 Task: Create a due date automation trigger when advanced on, 2 days after a card is due add basic without the yellow label at 11:00 AM.
Action: Mouse moved to (903, 262)
Screenshot: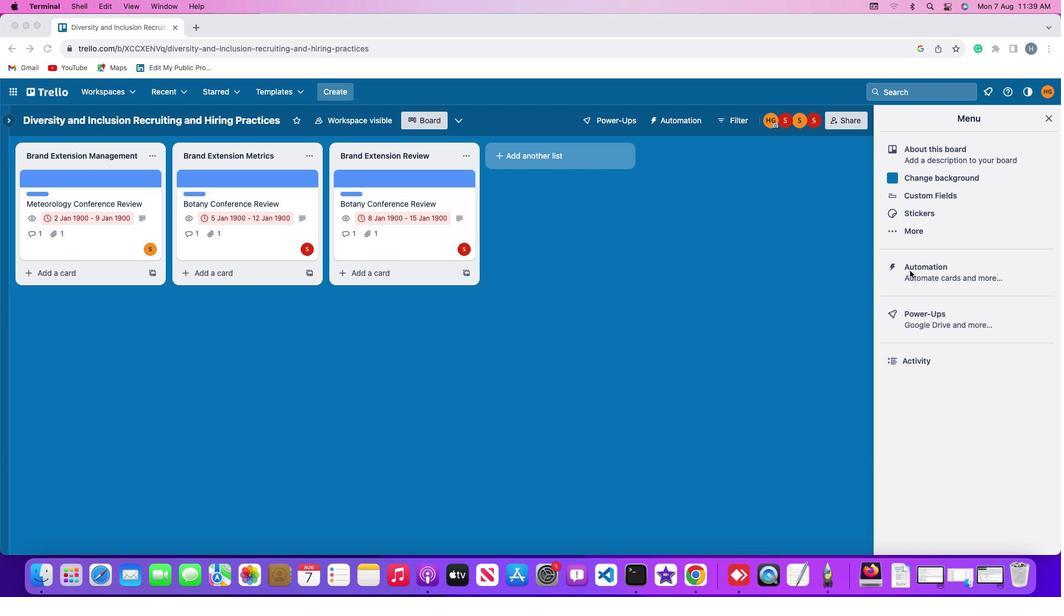 
Action: Mouse pressed left at (903, 262)
Screenshot: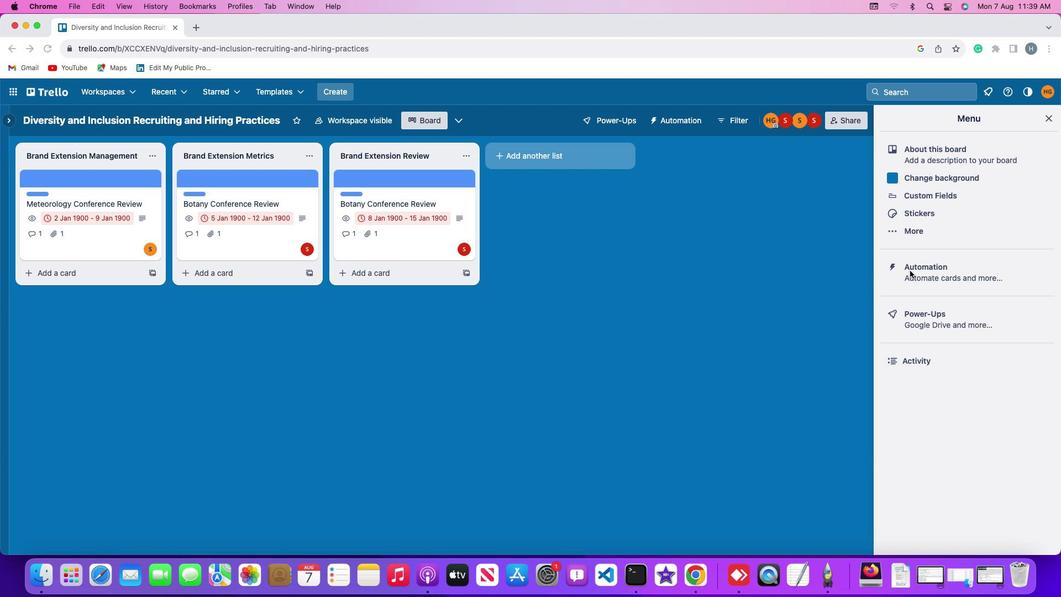 
Action: Mouse moved to (903, 262)
Screenshot: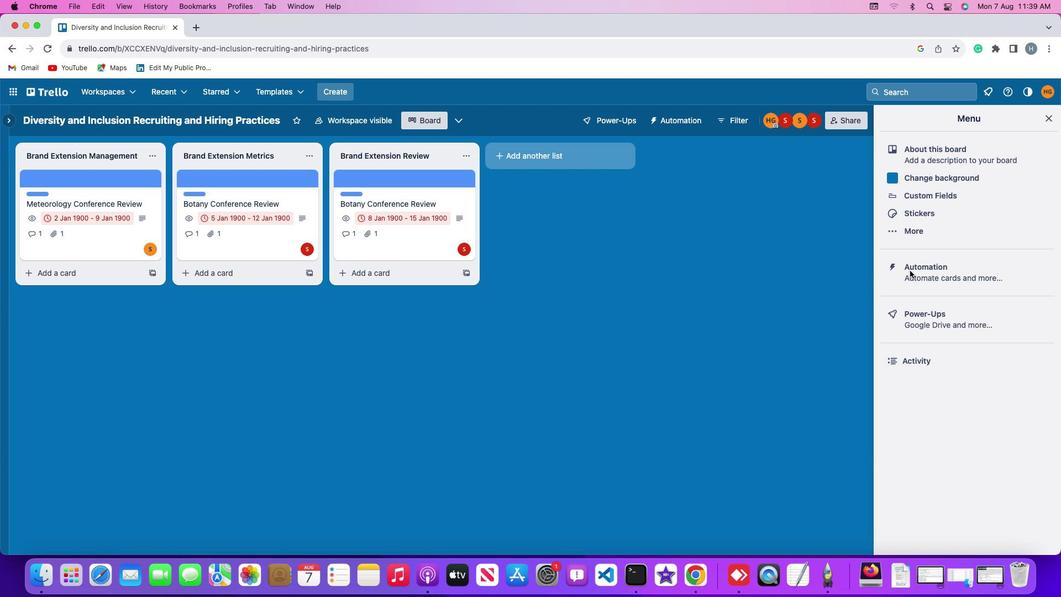 
Action: Mouse pressed left at (903, 262)
Screenshot: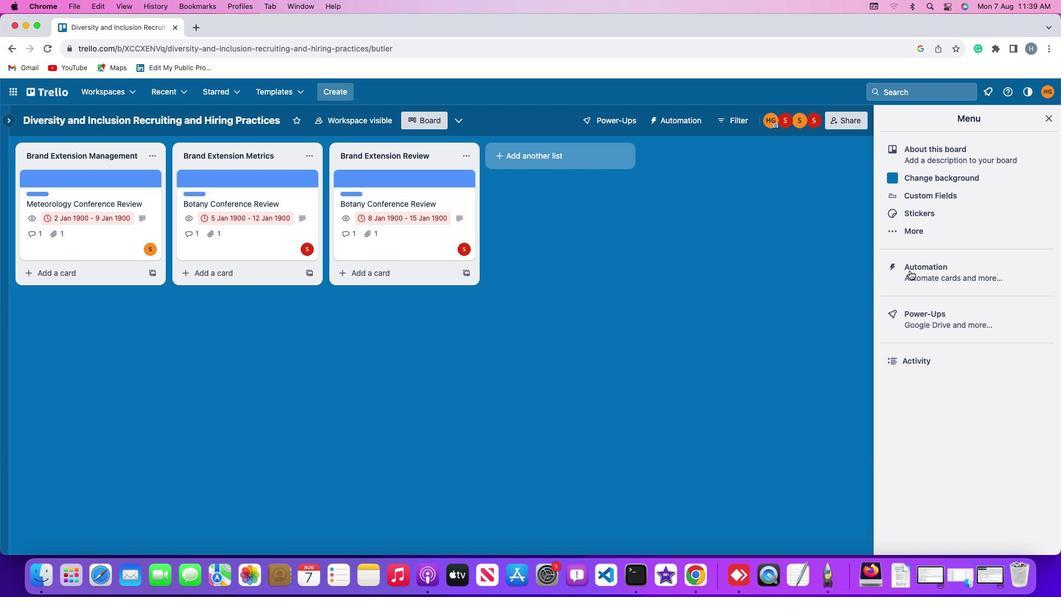 
Action: Mouse moved to (60, 253)
Screenshot: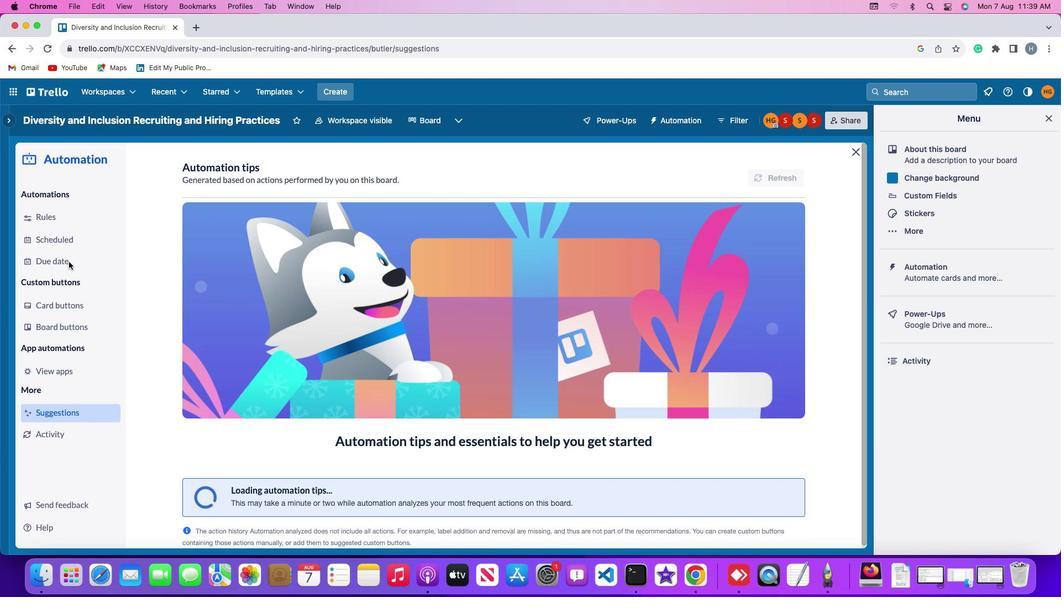 
Action: Mouse pressed left at (60, 253)
Screenshot: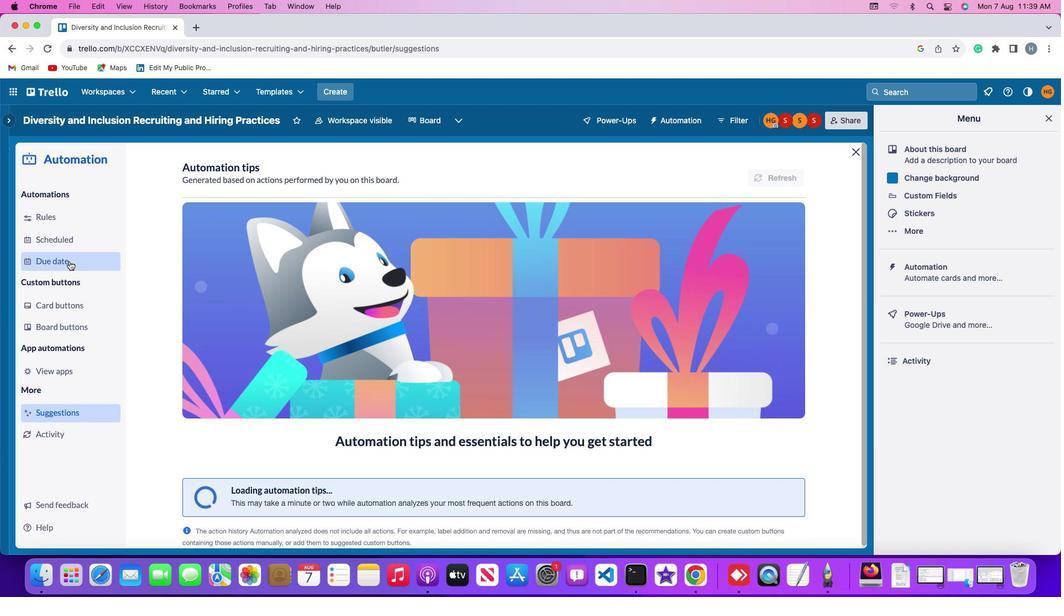
Action: Mouse moved to (732, 163)
Screenshot: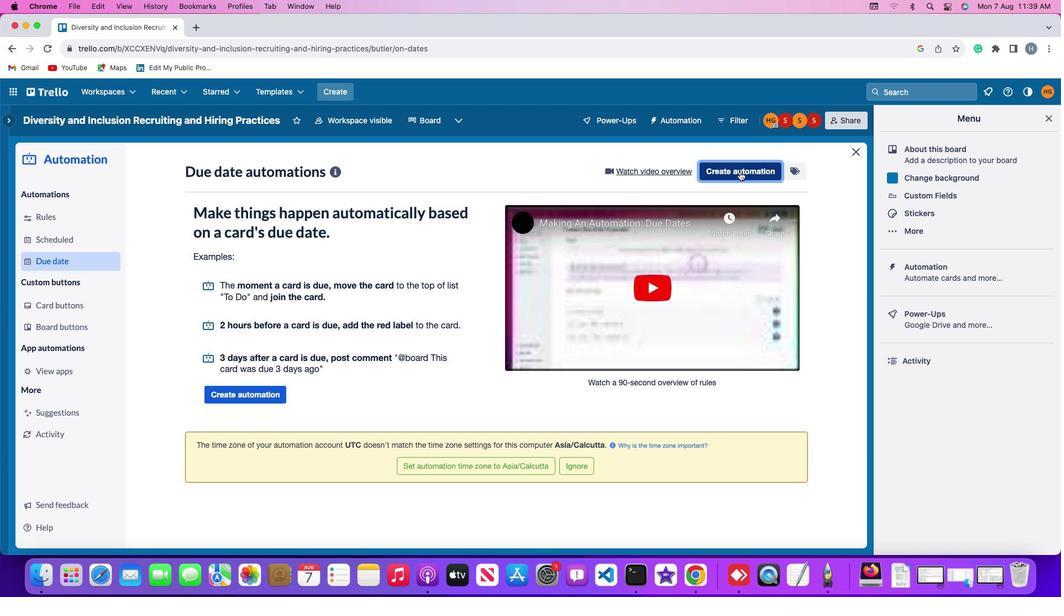 
Action: Mouse pressed left at (732, 163)
Screenshot: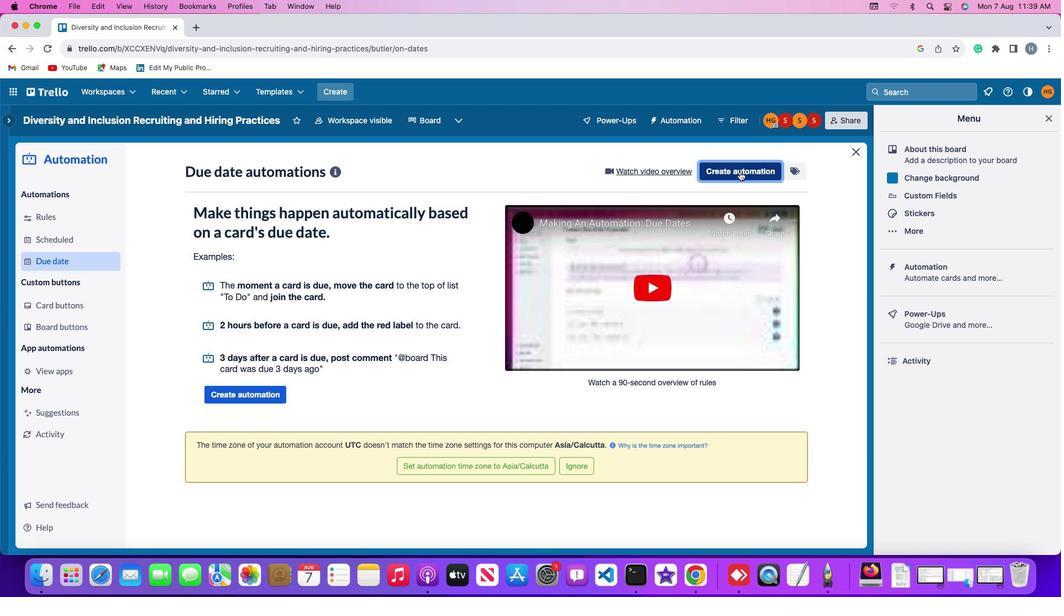 
Action: Mouse moved to (485, 268)
Screenshot: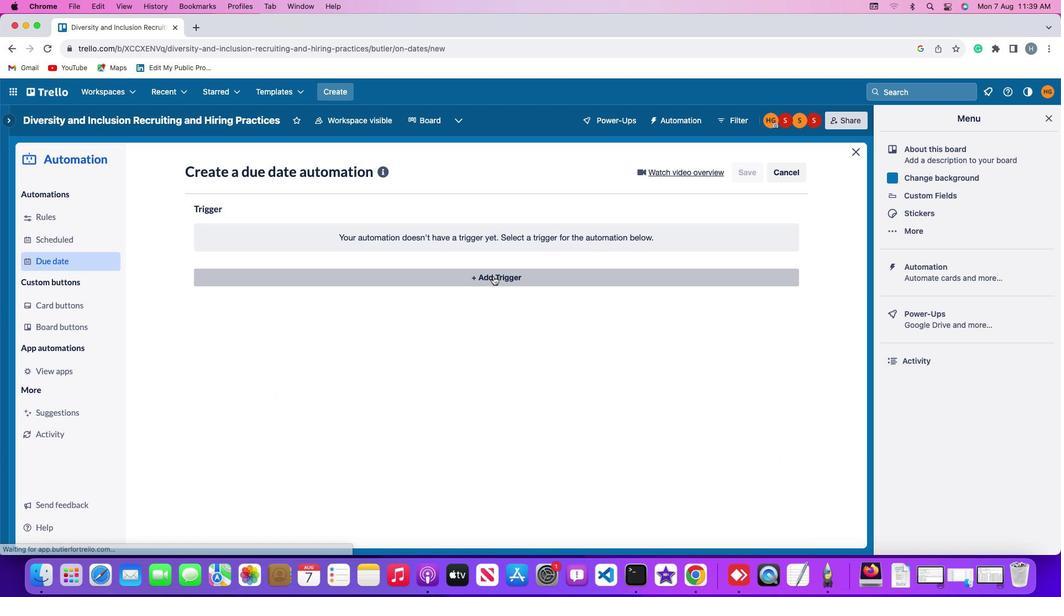 
Action: Mouse pressed left at (485, 268)
Screenshot: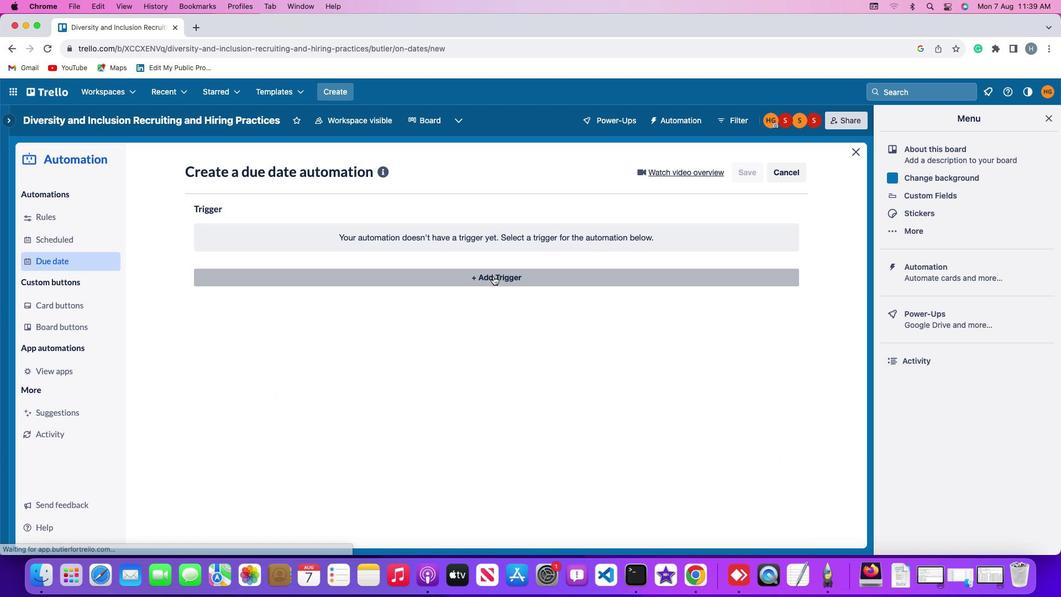 
Action: Mouse moved to (210, 436)
Screenshot: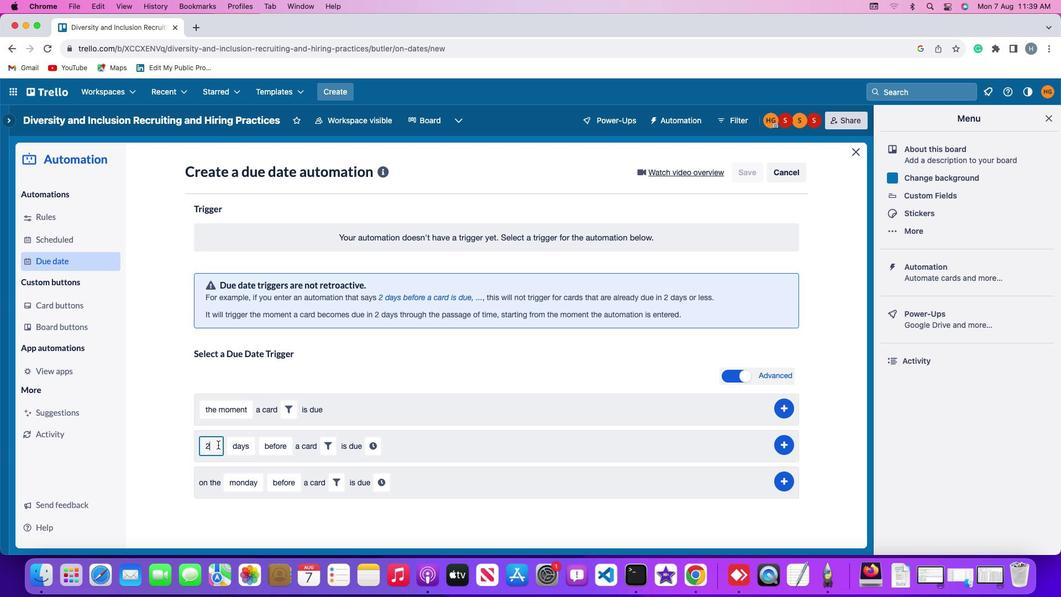 
Action: Mouse pressed left at (210, 436)
Screenshot: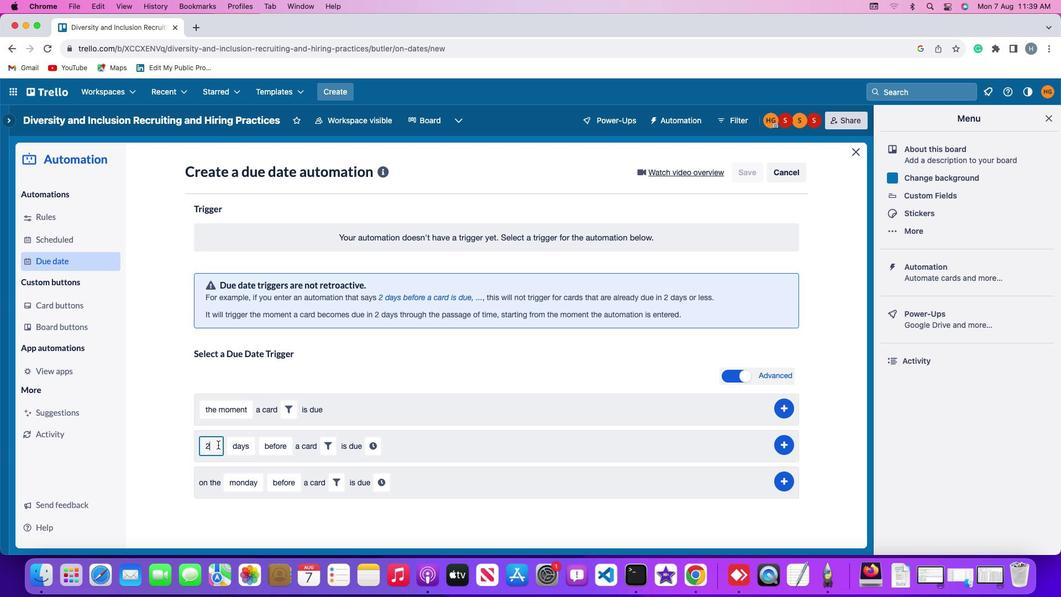 
Action: Key pressed Key.backspace'2'
Screenshot: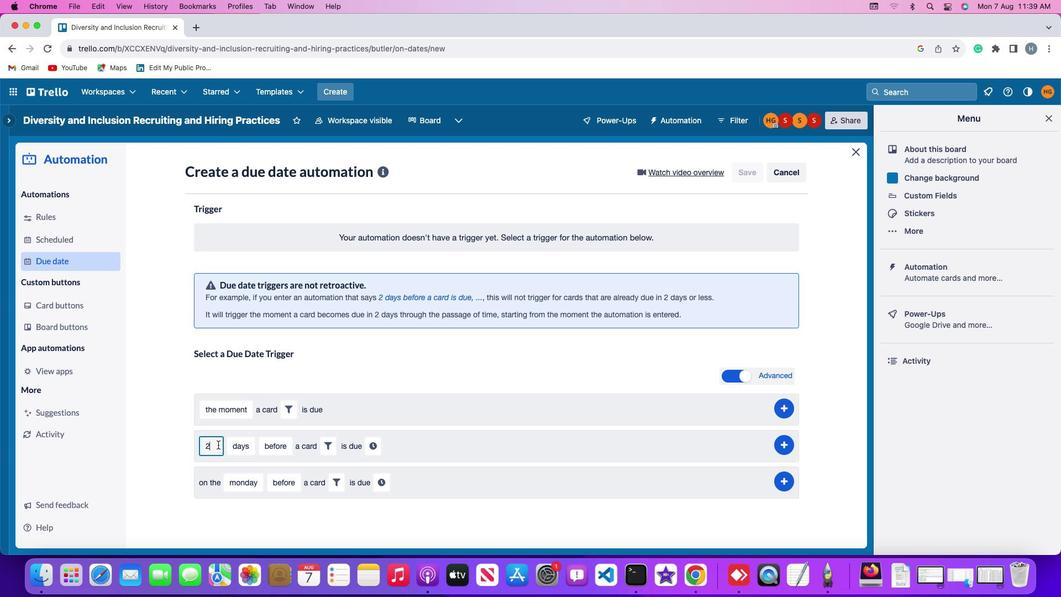 
Action: Mouse moved to (231, 436)
Screenshot: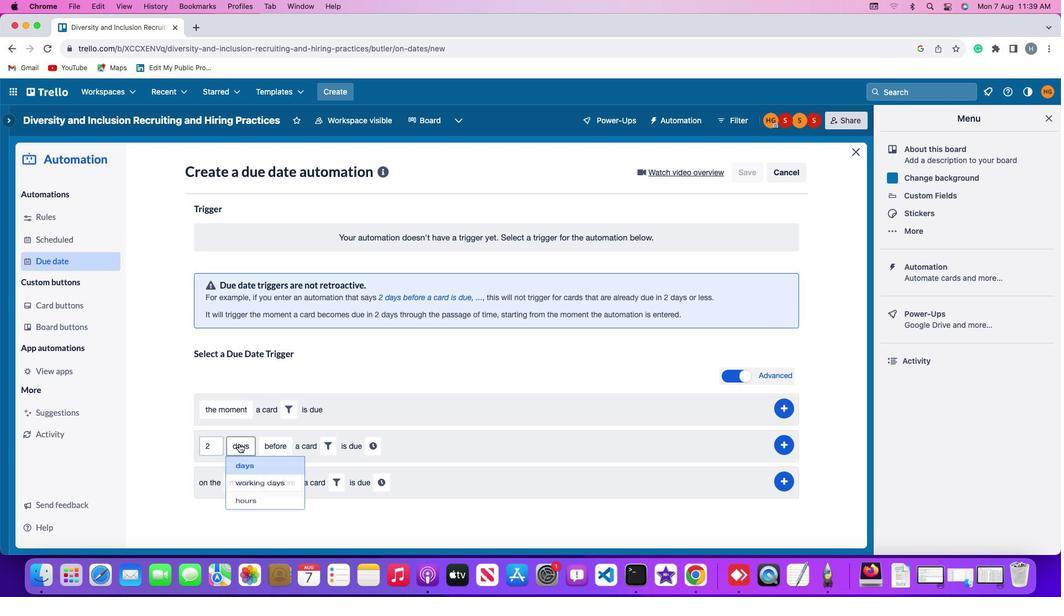 
Action: Mouse pressed left at (231, 436)
Screenshot: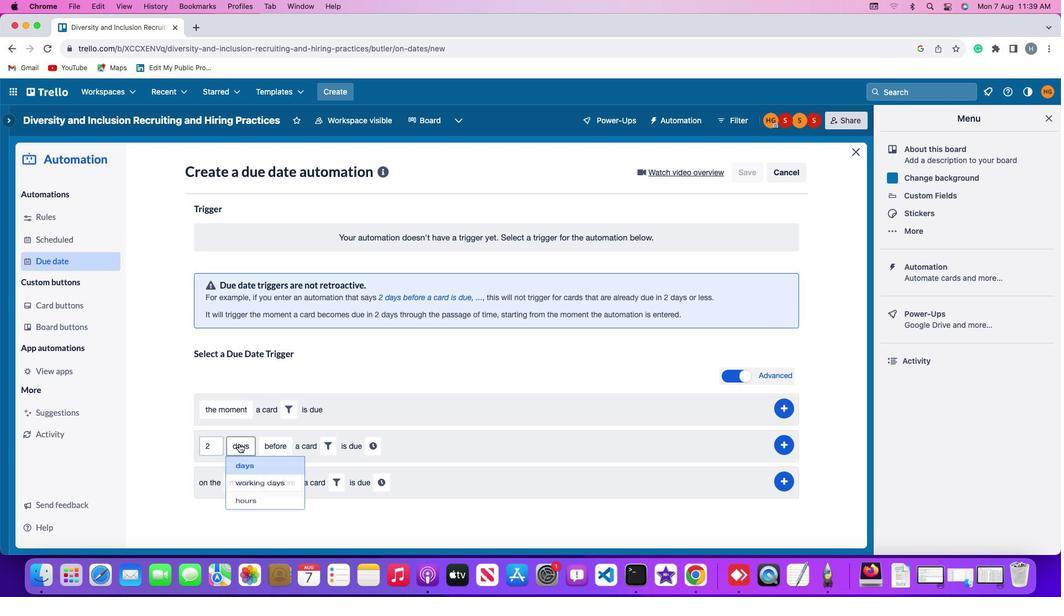 
Action: Mouse moved to (242, 457)
Screenshot: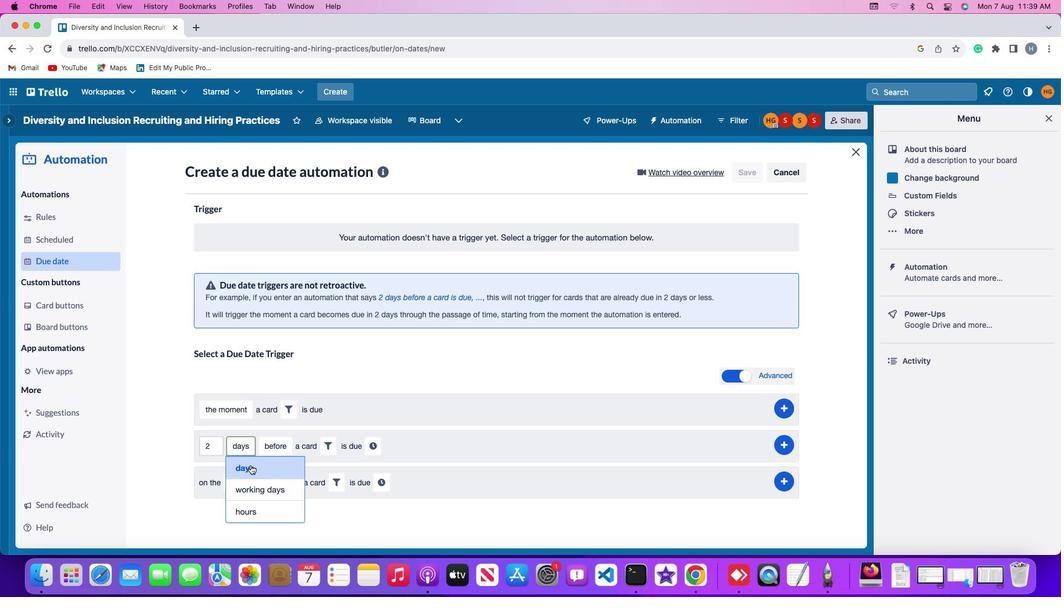
Action: Mouse pressed left at (242, 457)
Screenshot: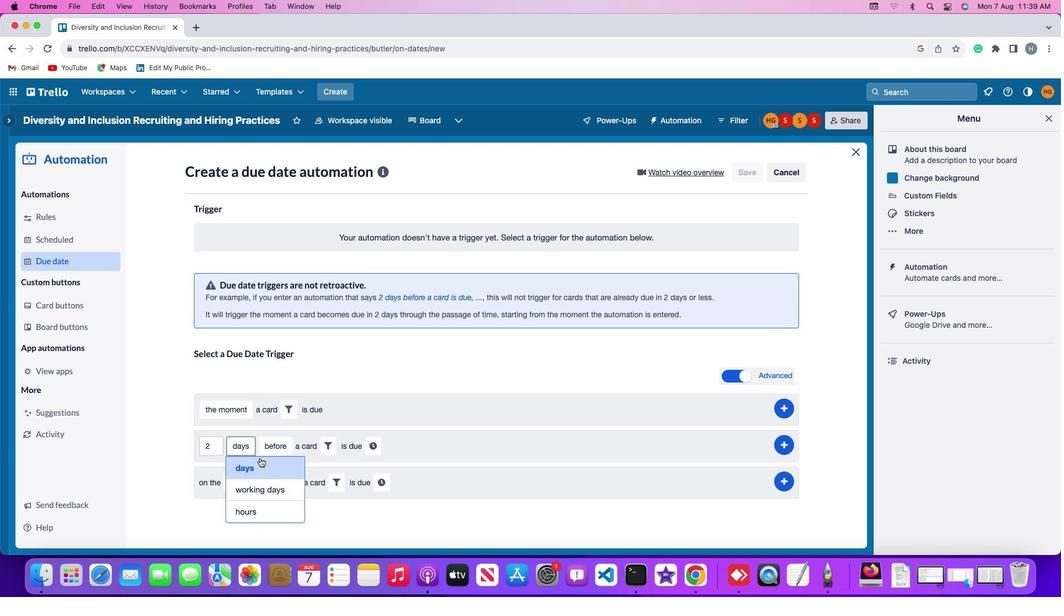 
Action: Mouse moved to (262, 443)
Screenshot: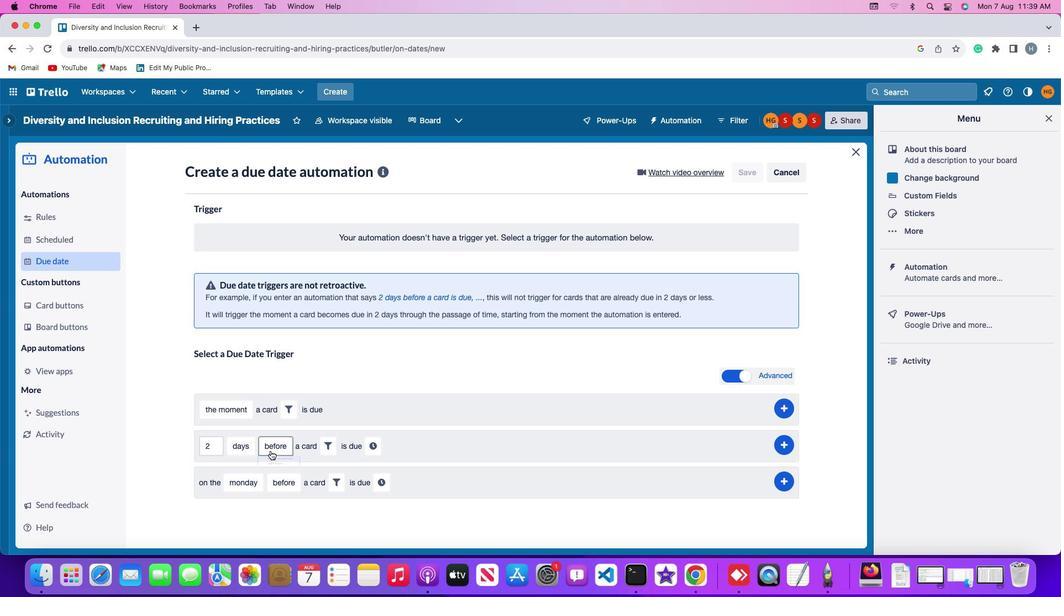 
Action: Mouse pressed left at (262, 443)
Screenshot: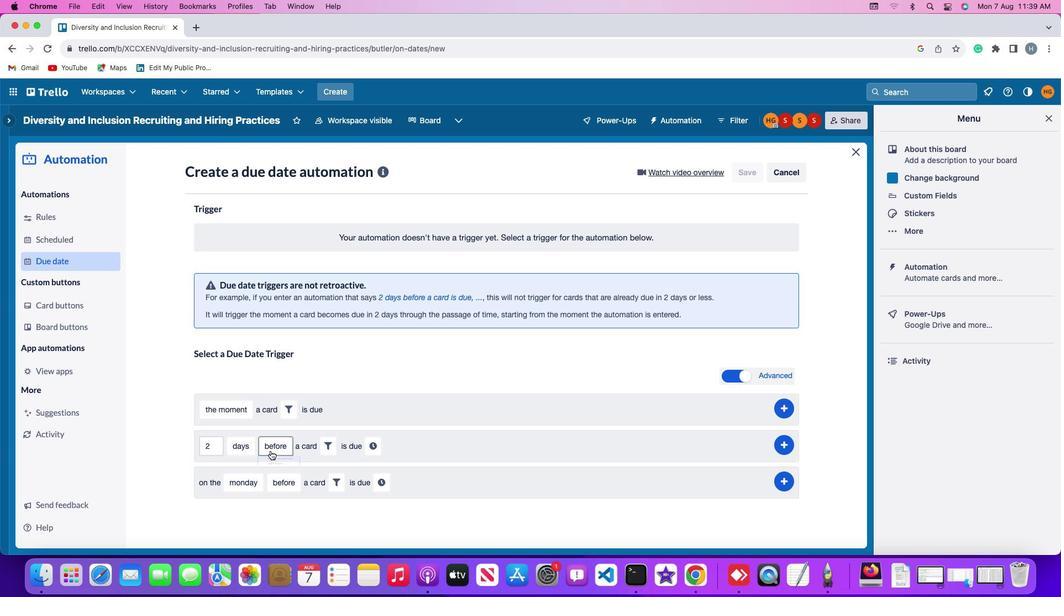 
Action: Mouse moved to (274, 482)
Screenshot: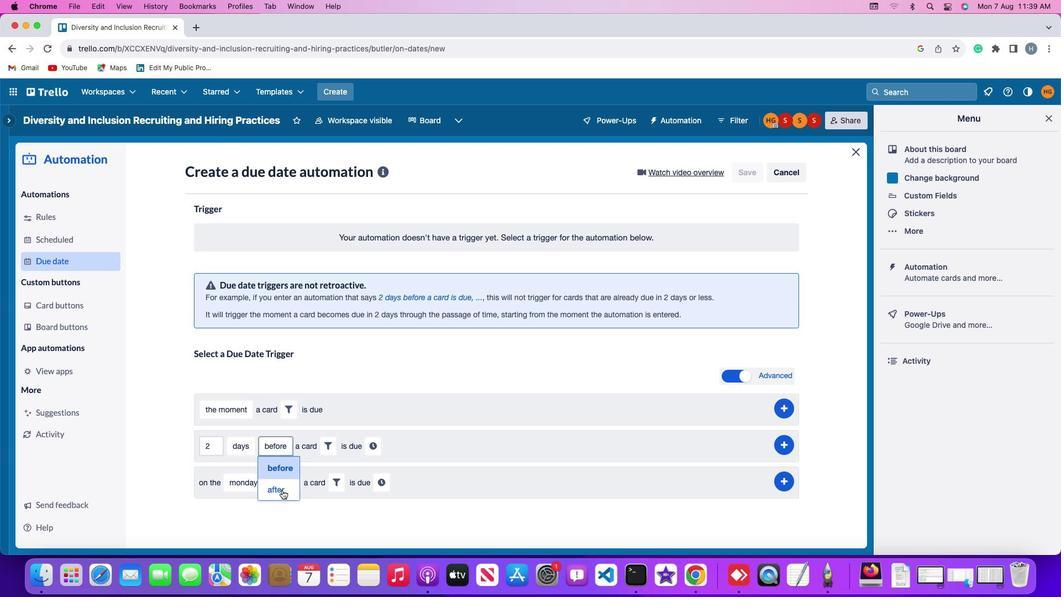 
Action: Mouse pressed left at (274, 482)
Screenshot: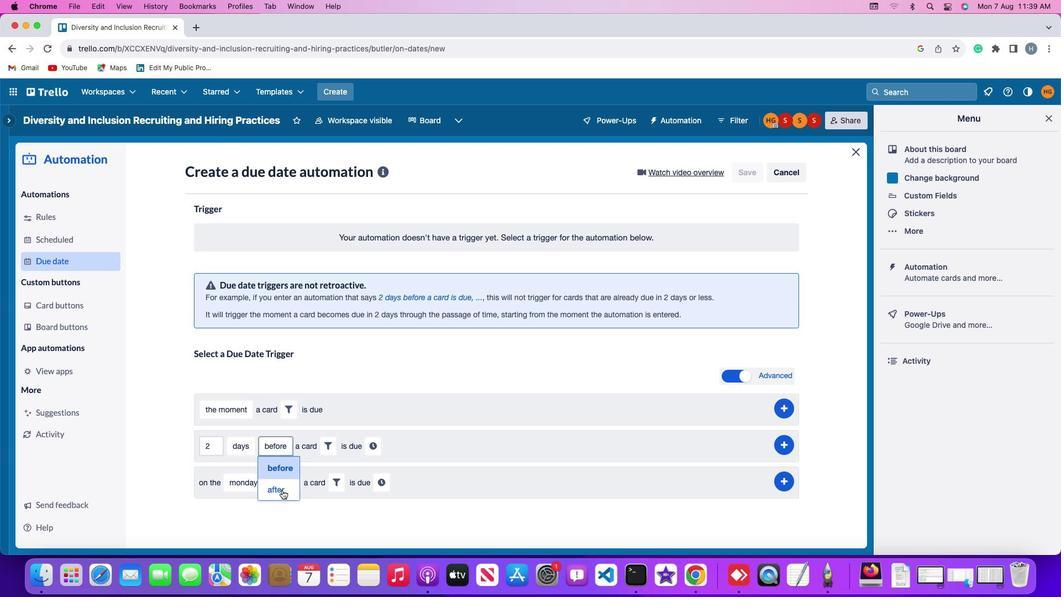 
Action: Mouse moved to (312, 442)
Screenshot: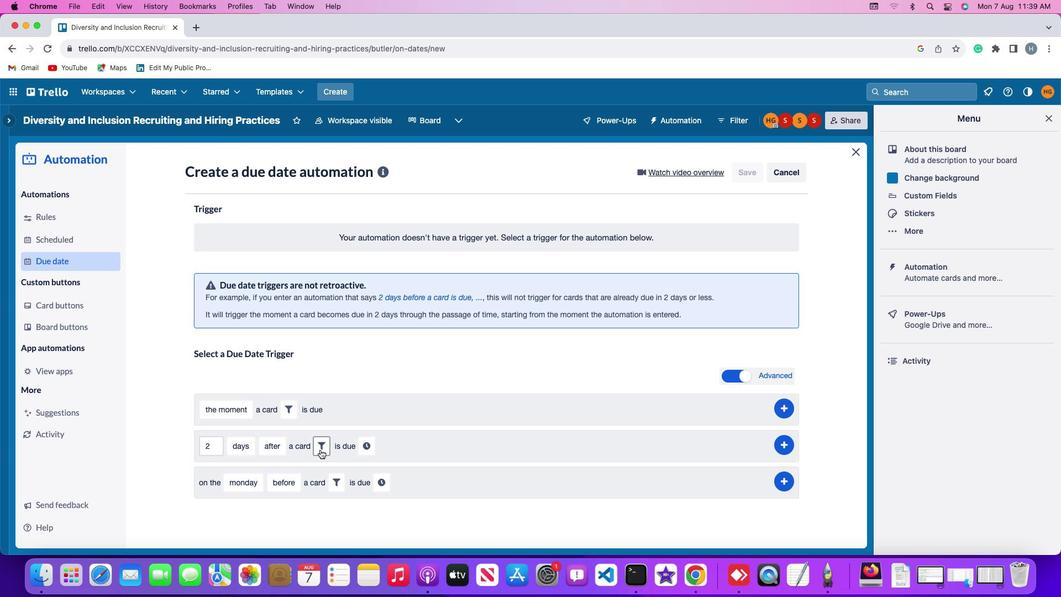 
Action: Mouse pressed left at (312, 442)
Screenshot: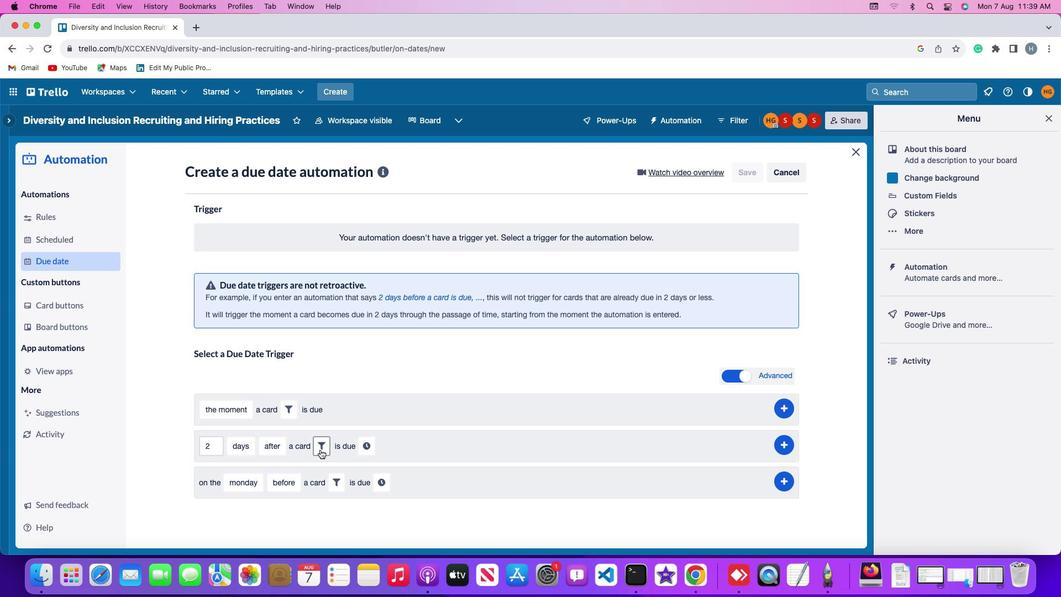 
Action: Mouse moved to (341, 474)
Screenshot: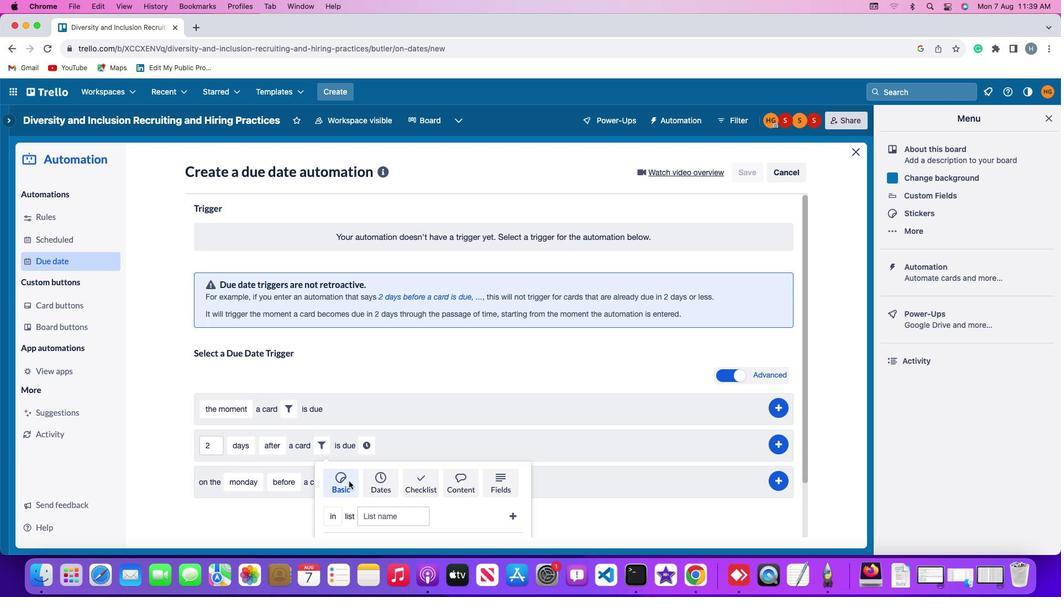 
Action: Mouse scrolled (341, 474) with delta (-7, -7)
Screenshot: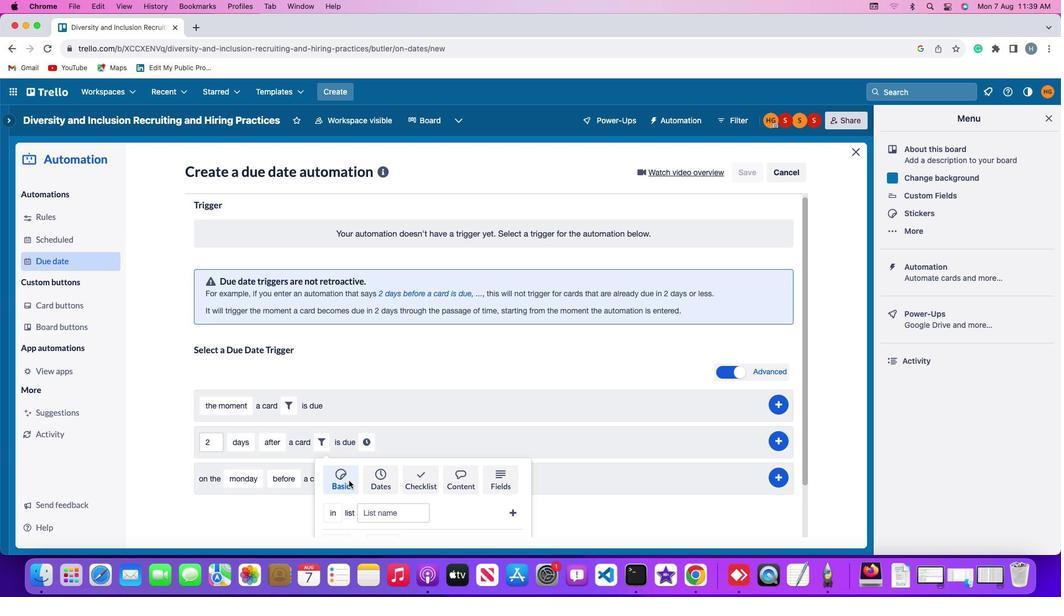 
Action: Mouse moved to (341, 474)
Screenshot: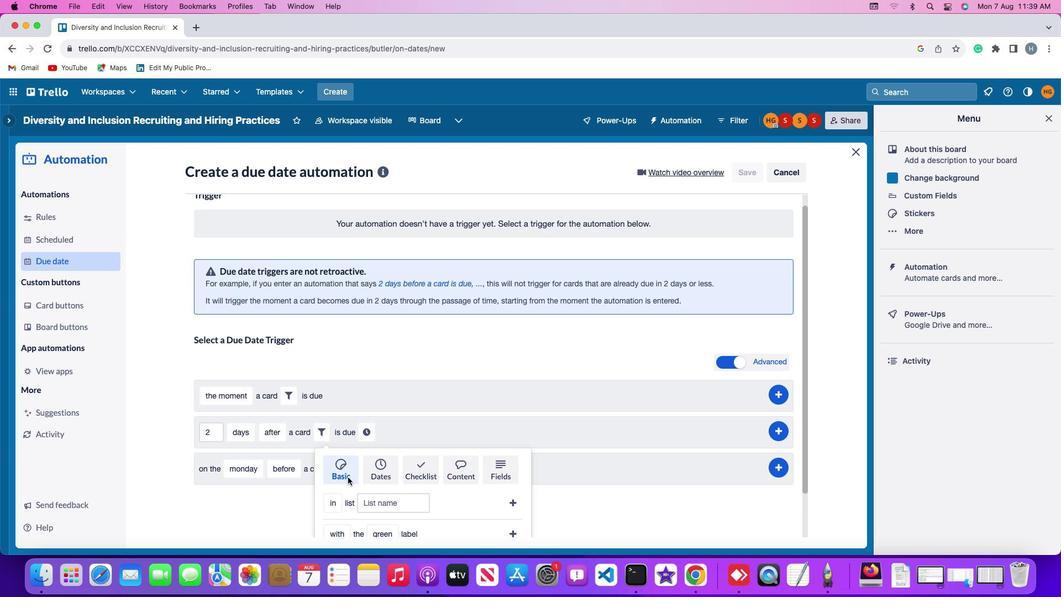 
Action: Mouse scrolled (341, 474) with delta (-7, -7)
Screenshot: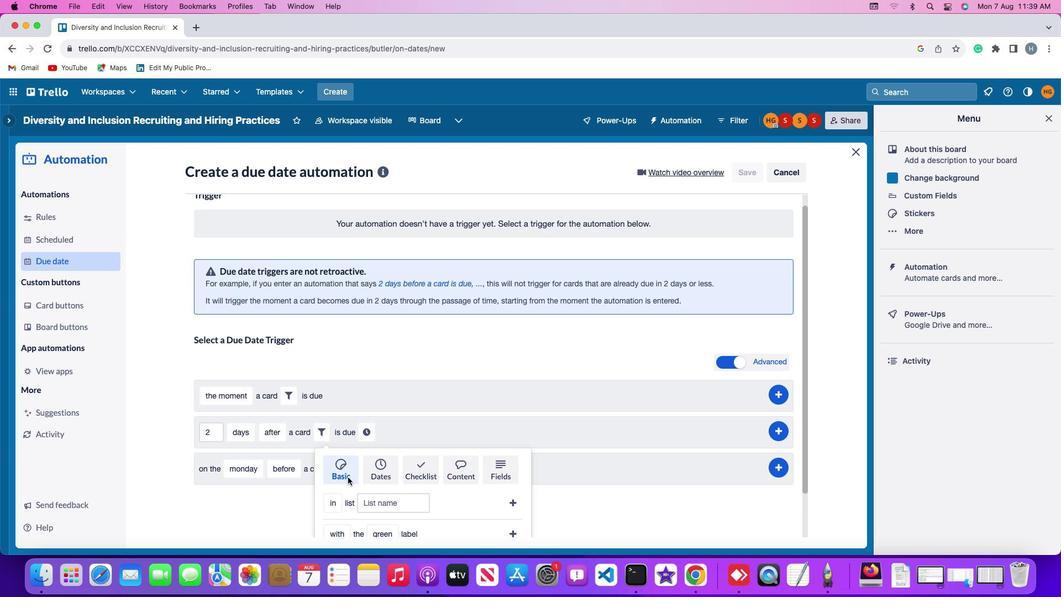 
Action: Mouse moved to (341, 473)
Screenshot: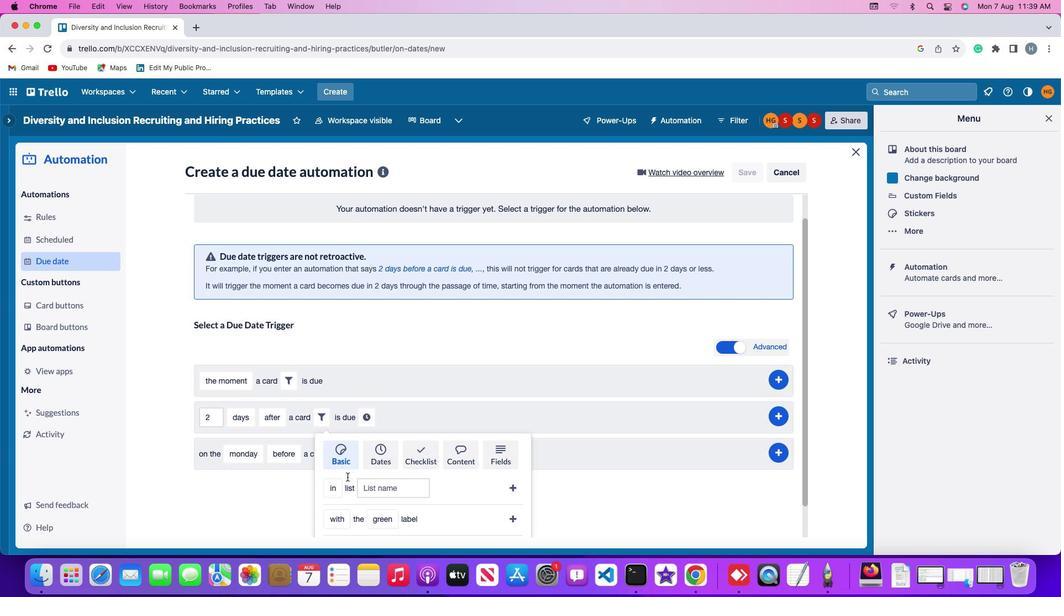 
Action: Mouse scrolled (341, 473) with delta (-7, -8)
Screenshot: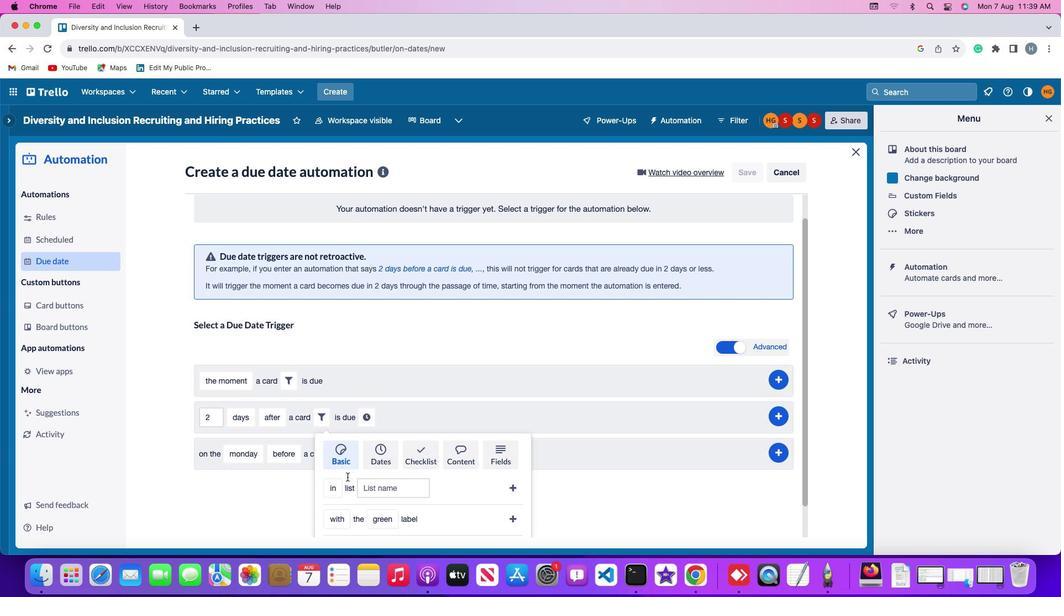 
Action: Mouse moved to (341, 473)
Screenshot: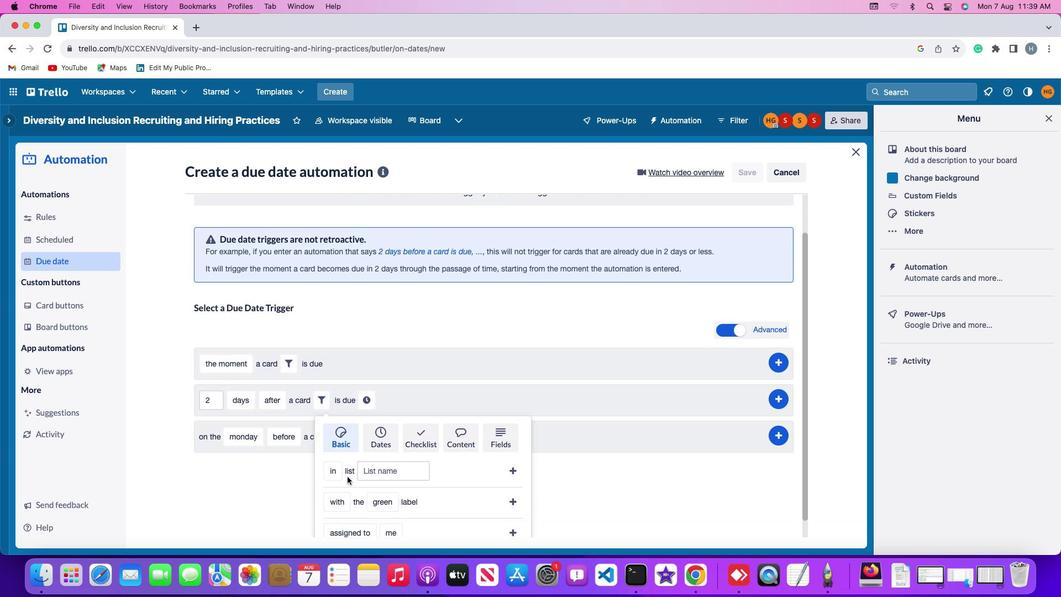 
Action: Mouse scrolled (341, 473) with delta (-7, -9)
Screenshot: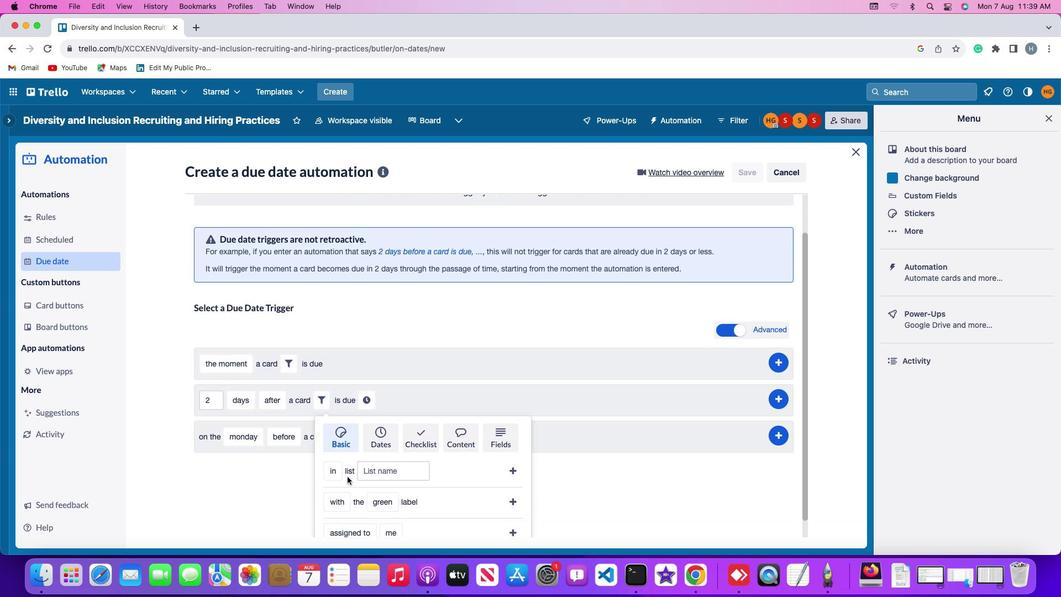 
Action: Mouse moved to (331, 472)
Screenshot: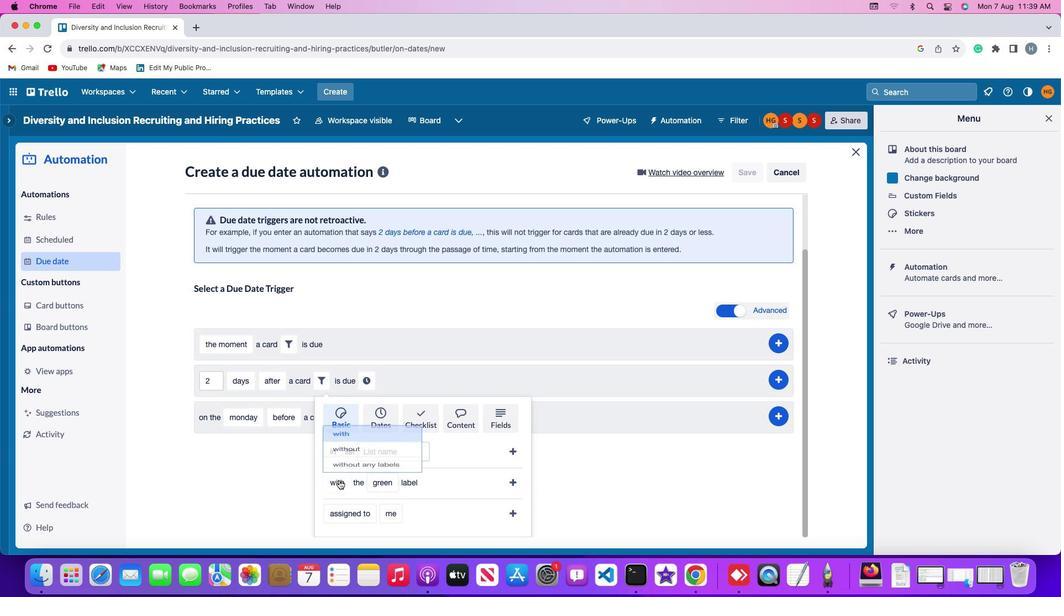 
Action: Mouse pressed left at (331, 472)
Screenshot: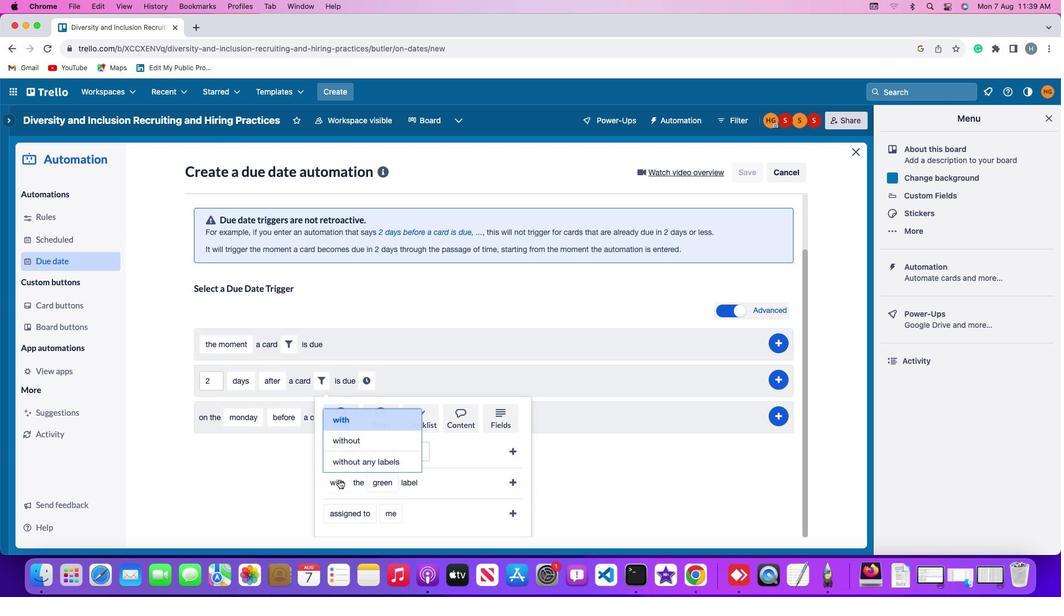 
Action: Mouse moved to (340, 433)
Screenshot: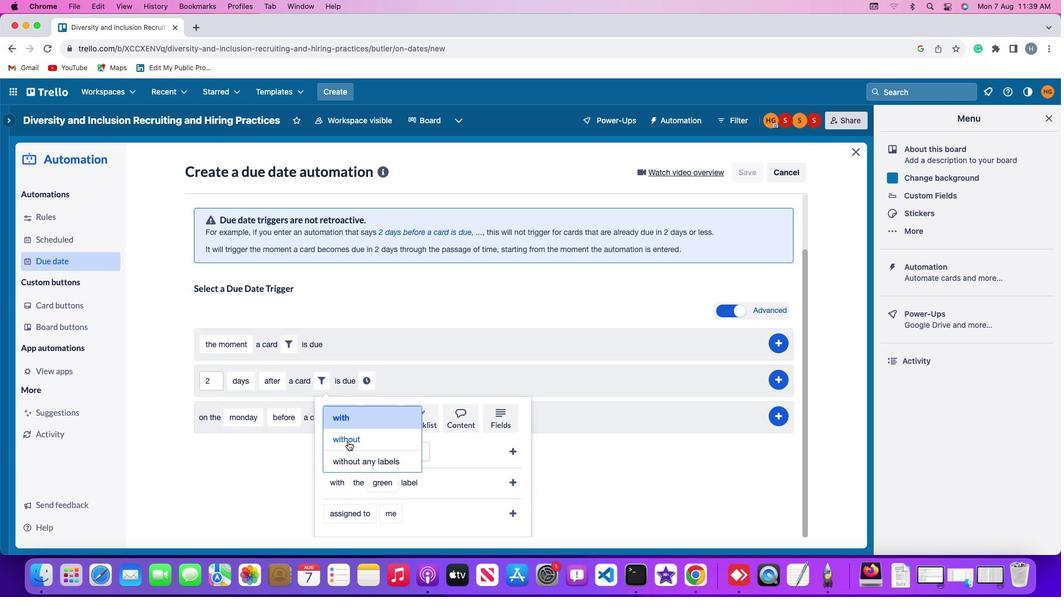 
Action: Mouse pressed left at (340, 433)
Screenshot: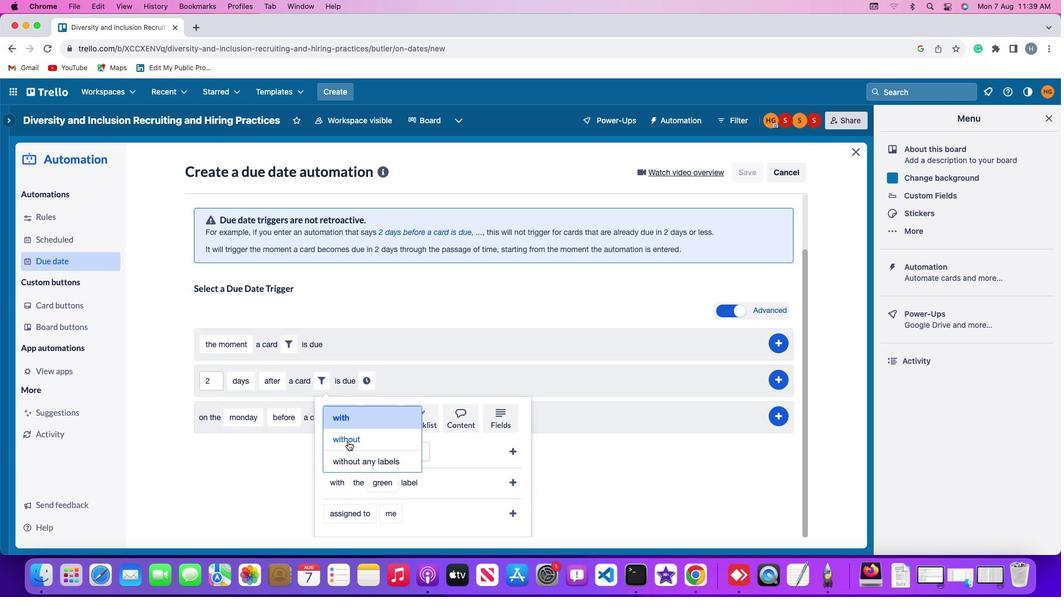 
Action: Mouse moved to (383, 478)
Screenshot: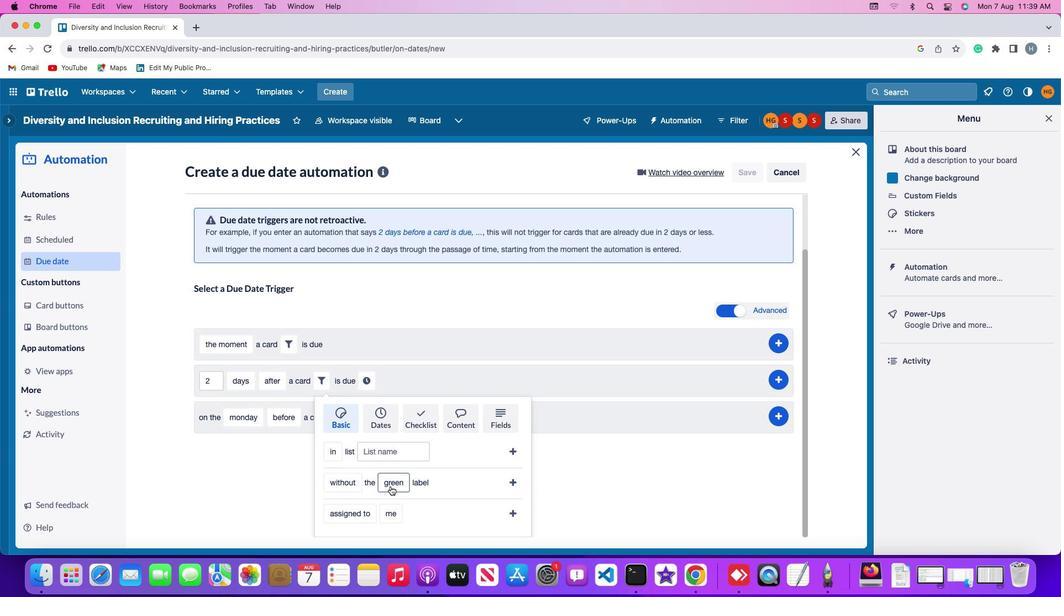 
Action: Mouse pressed left at (383, 478)
Screenshot: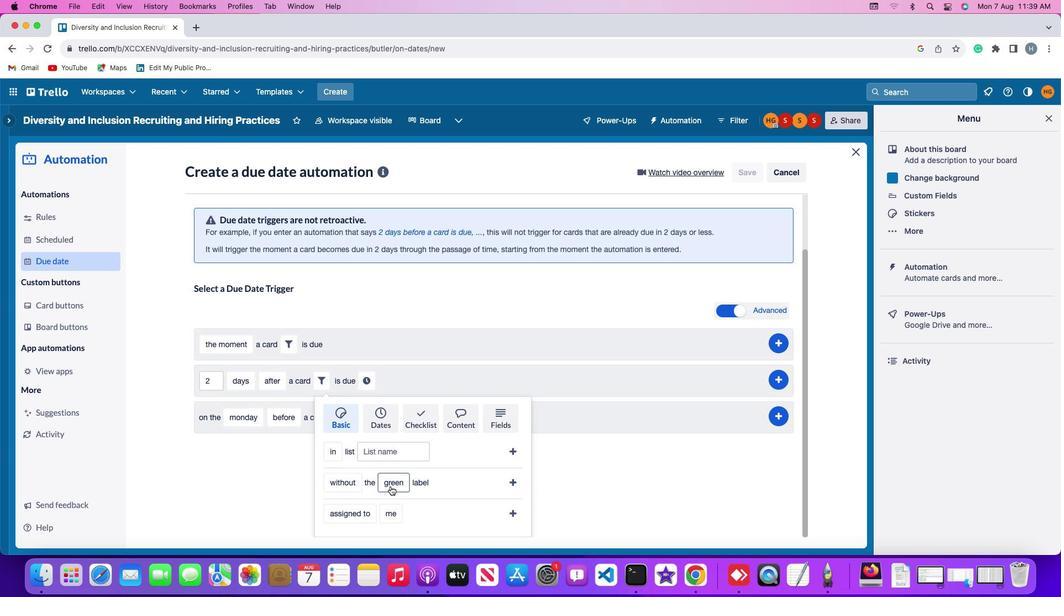 
Action: Mouse moved to (389, 362)
Screenshot: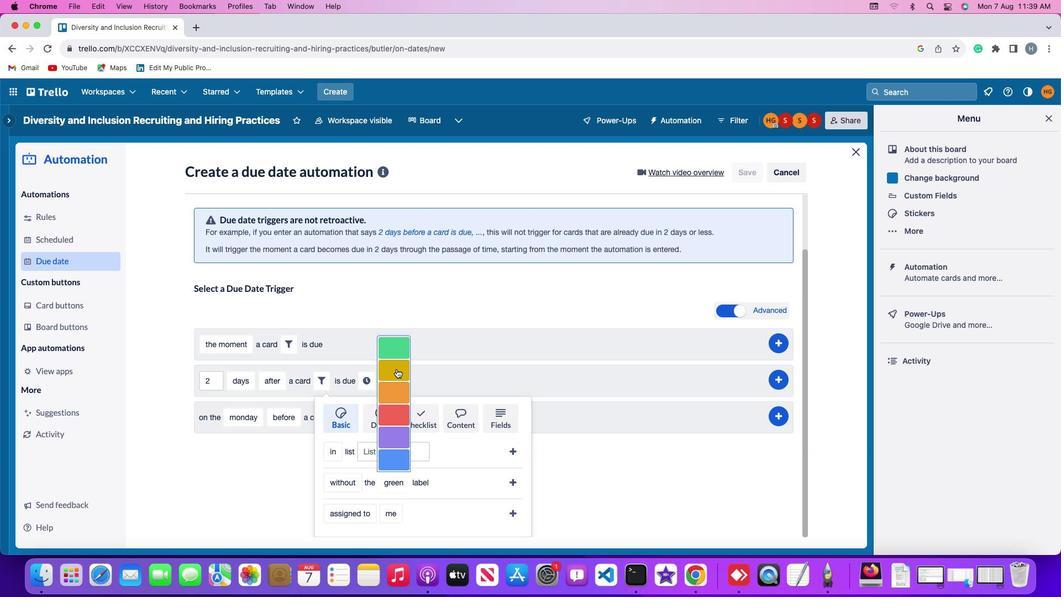 
Action: Mouse pressed left at (389, 362)
Screenshot: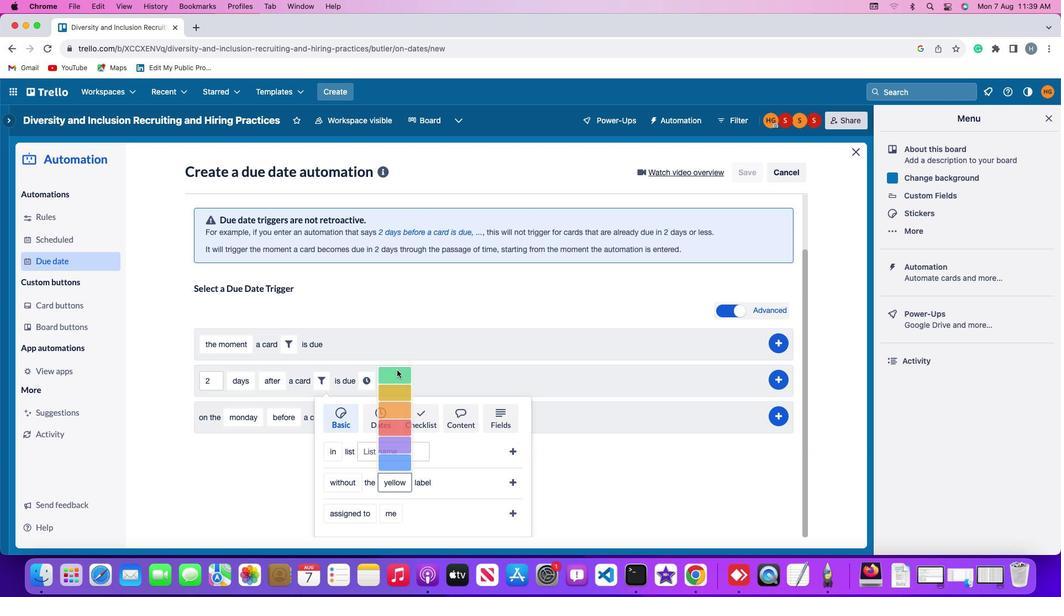 
Action: Mouse moved to (502, 473)
Screenshot: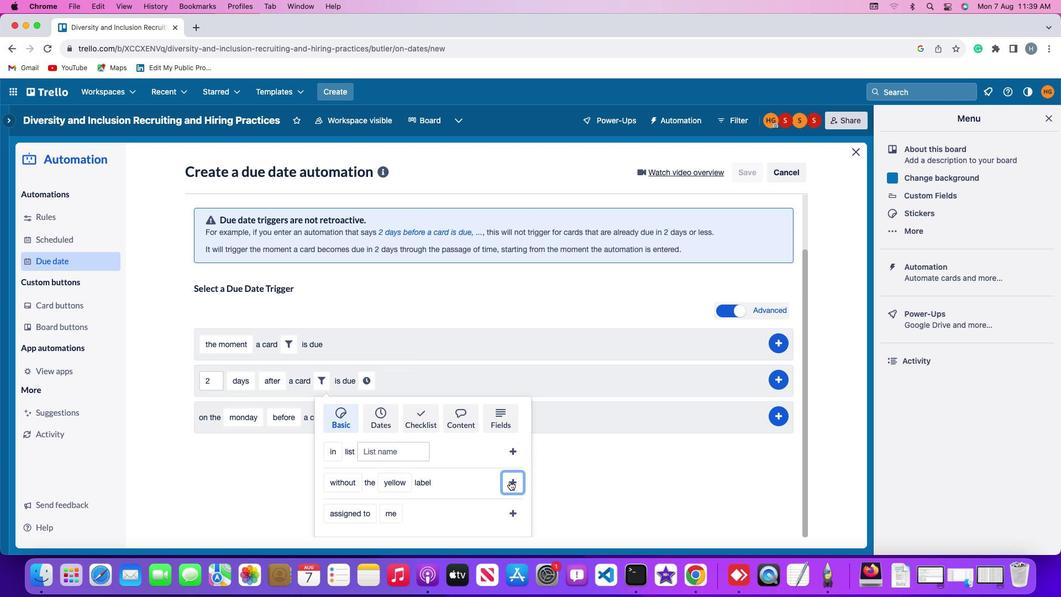 
Action: Mouse pressed left at (502, 473)
Screenshot: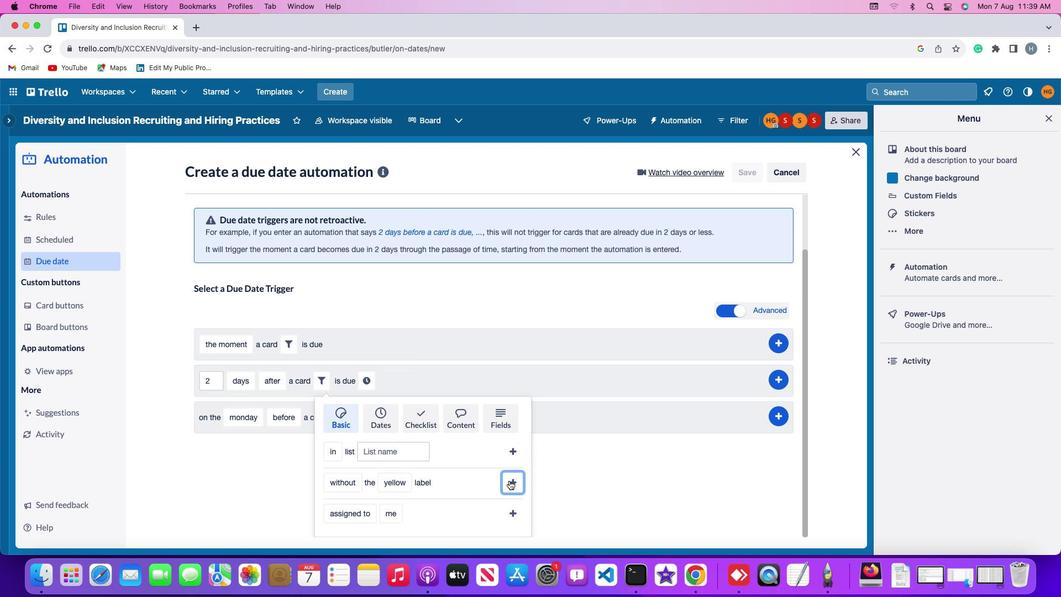 
Action: Mouse moved to (469, 439)
Screenshot: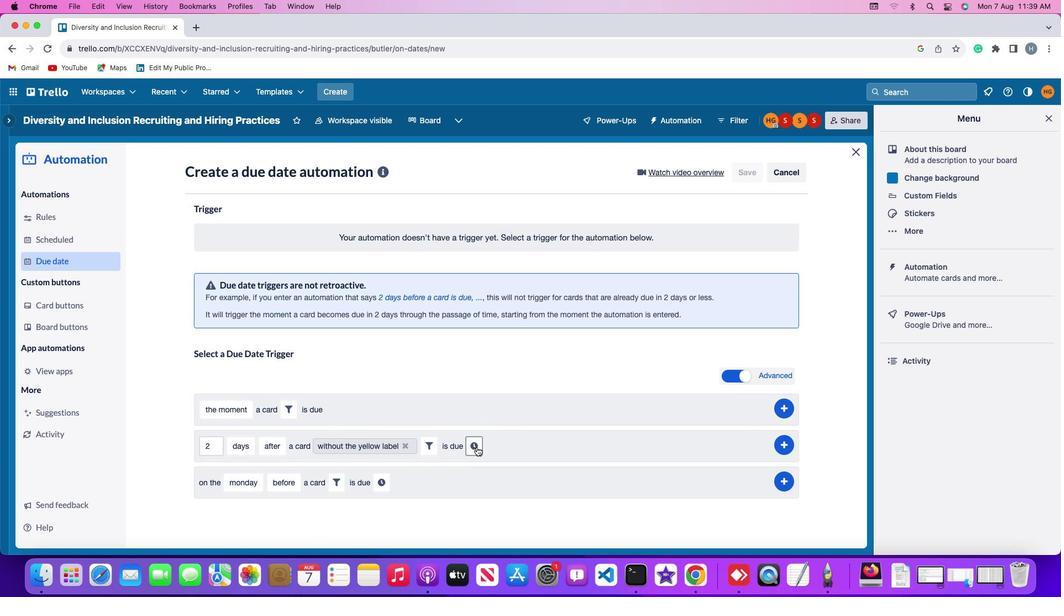 
Action: Mouse pressed left at (469, 439)
Screenshot: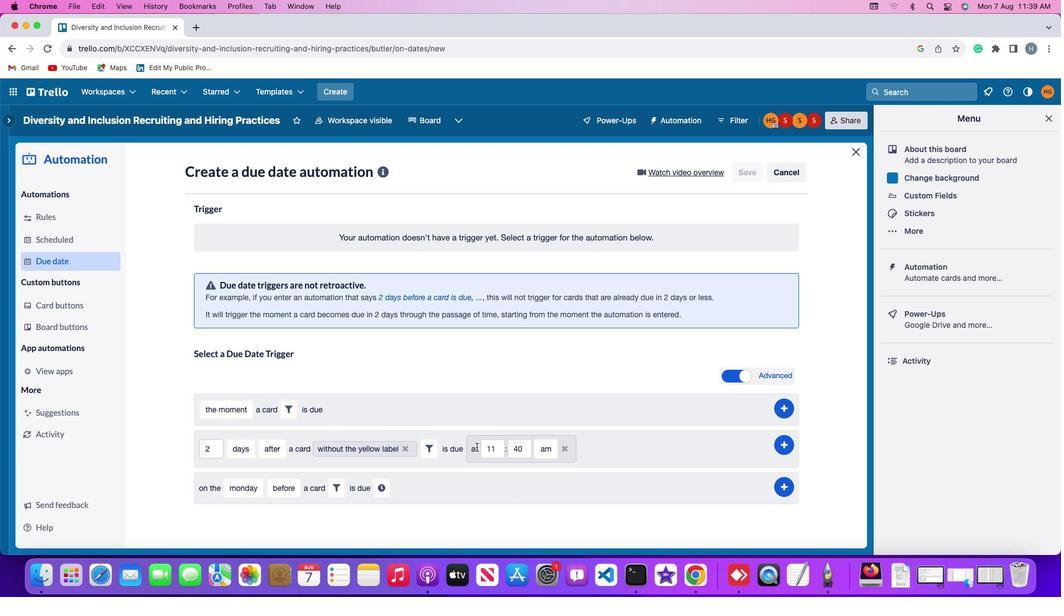 
Action: Mouse moved to (489, 444)
Screenshot: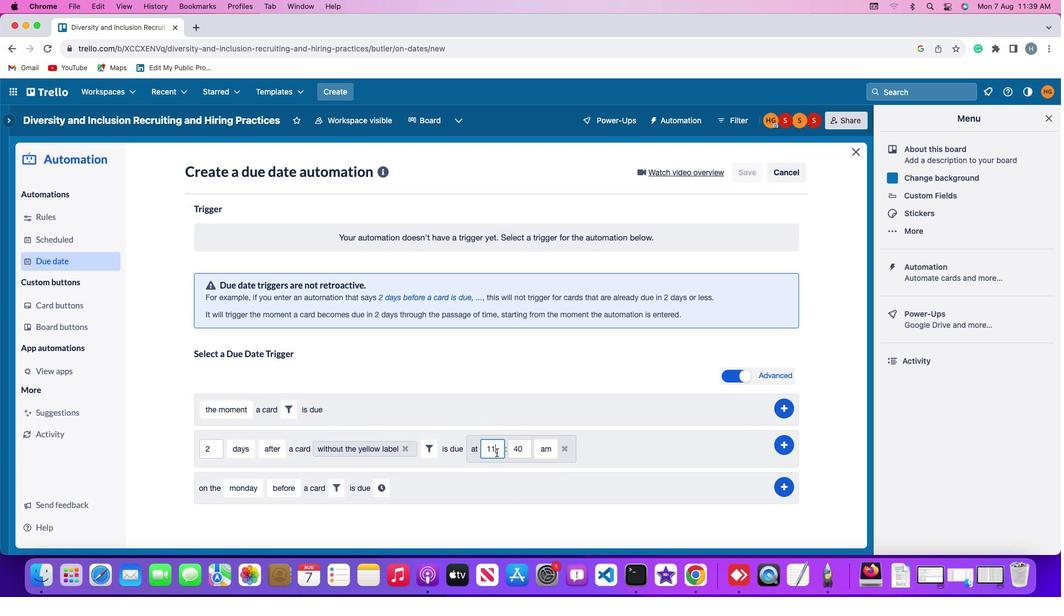 
Action: Mouse pressed left at (489, 444)
Screenshot: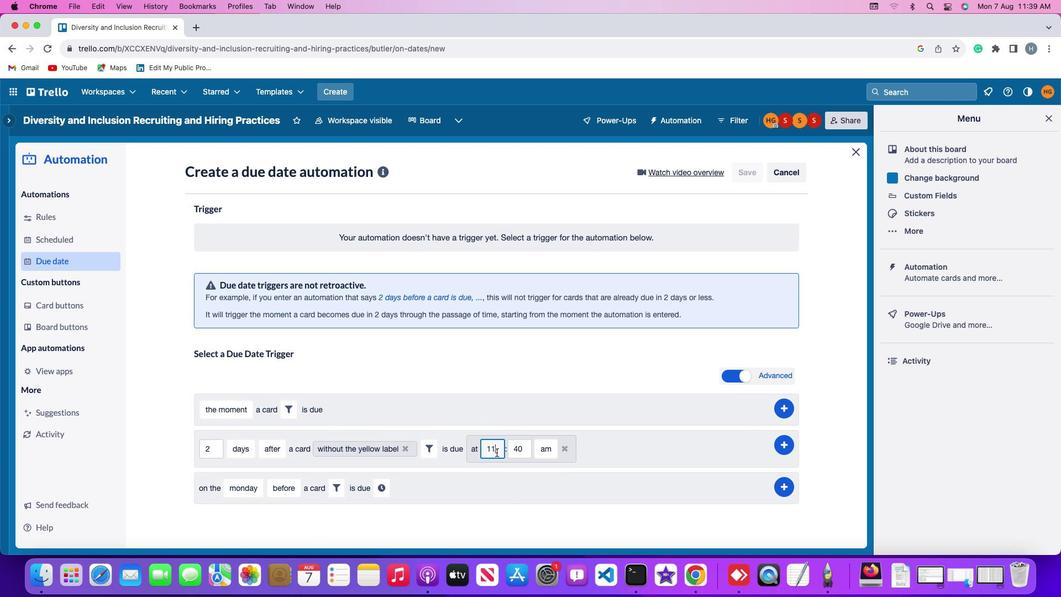 
Action: Mouse moved to (489, 444)
Screenshot: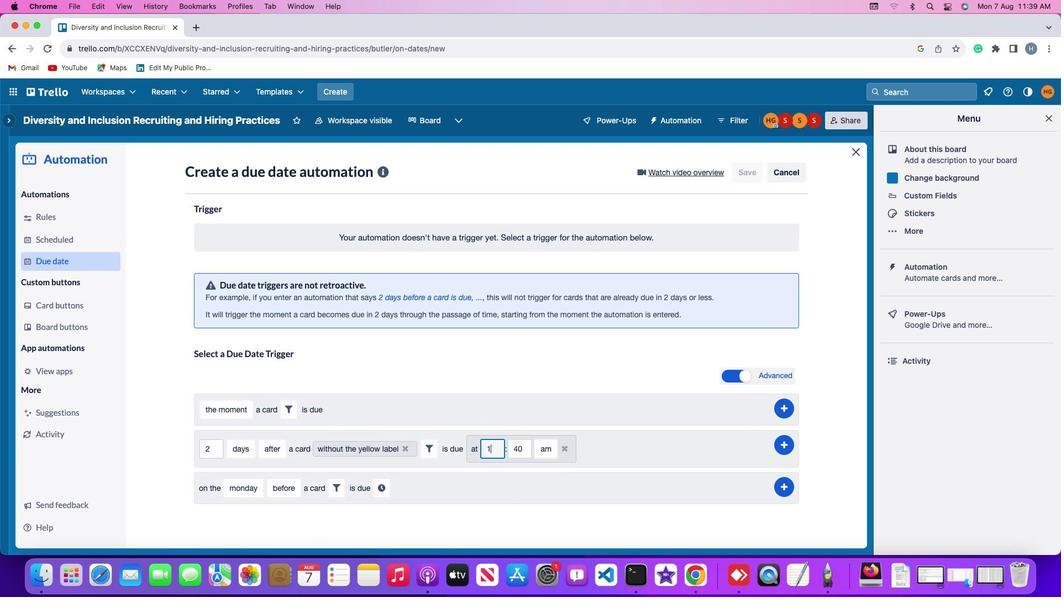 
Action: Key pressed Key.backspace
Screenshot: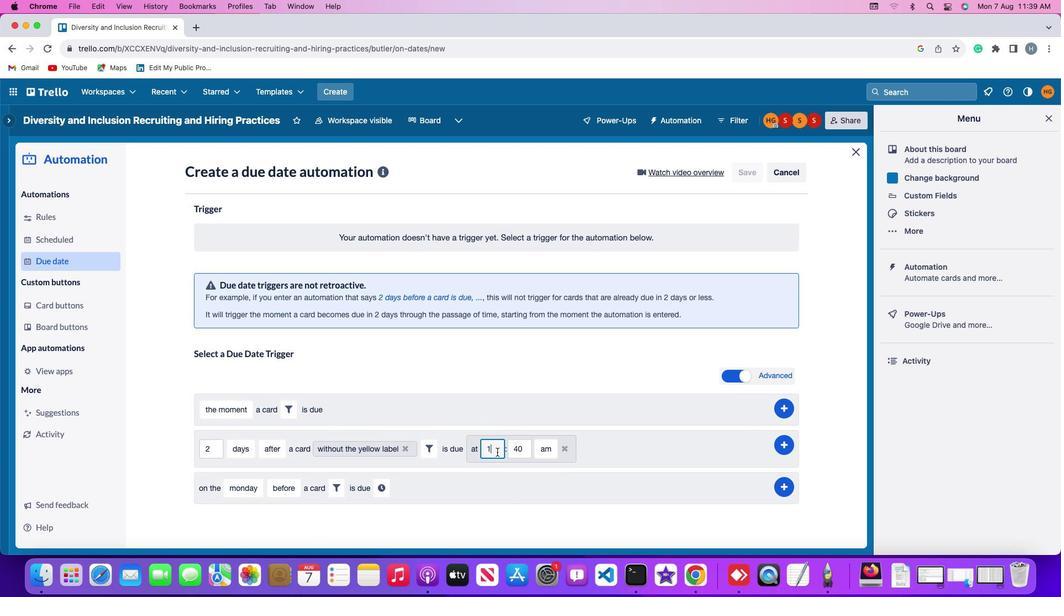 
Action: Mouse moved to (489, 444)
Screenshot: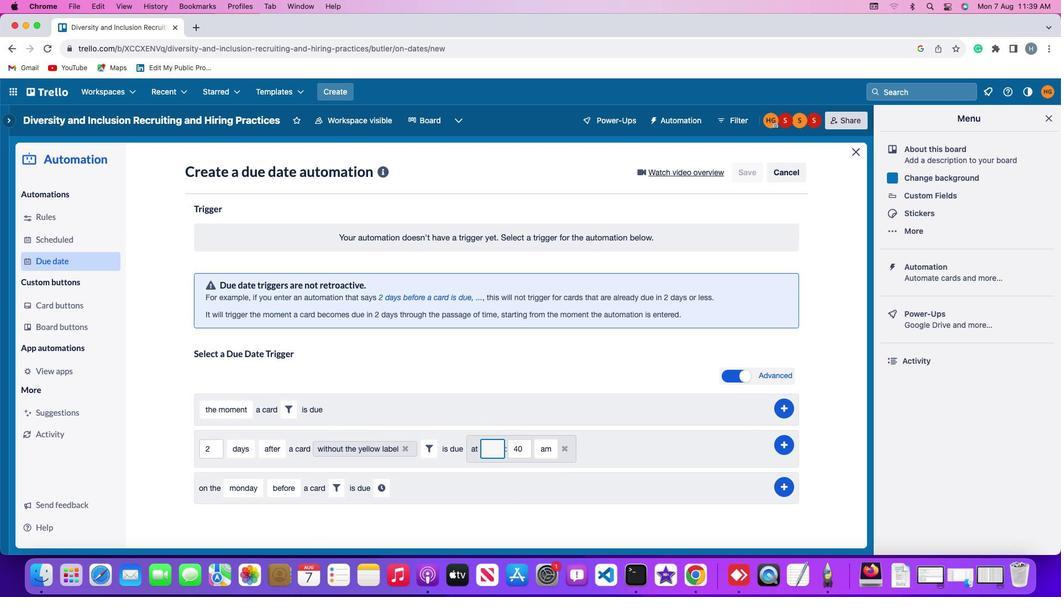 
Action: Key pressed Key.backspace
Screenshot: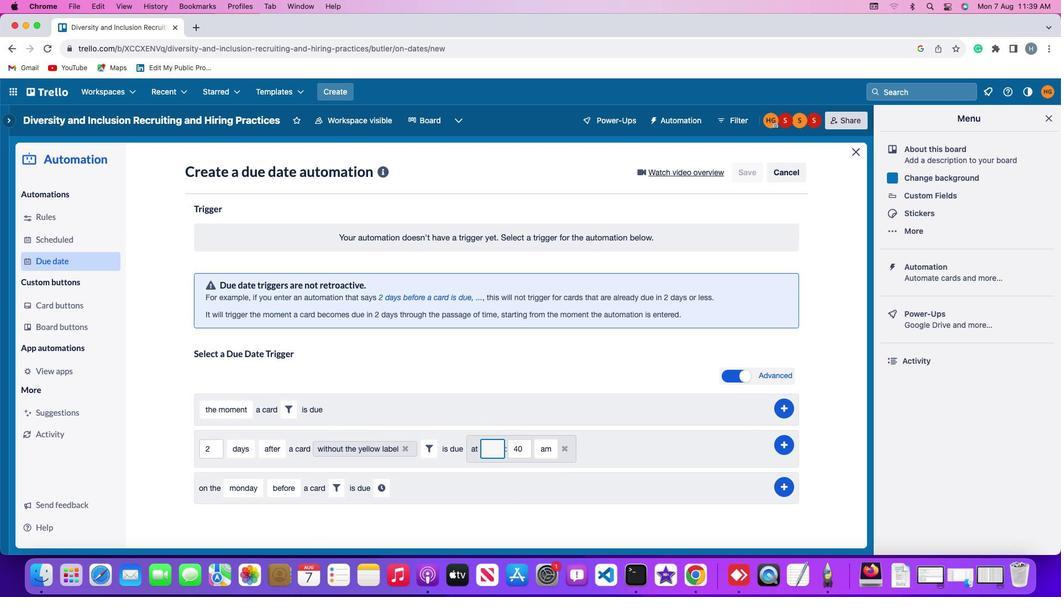 
Action: Mouse moved to (489, 443)
Screenshot: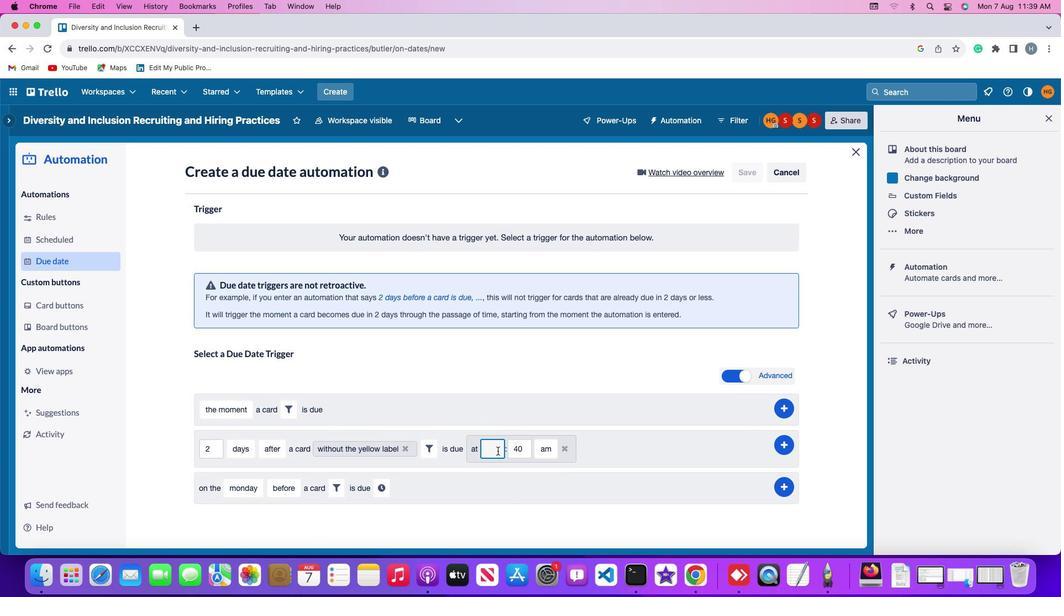 
Action: Key pressed '1''1'
Screenshot: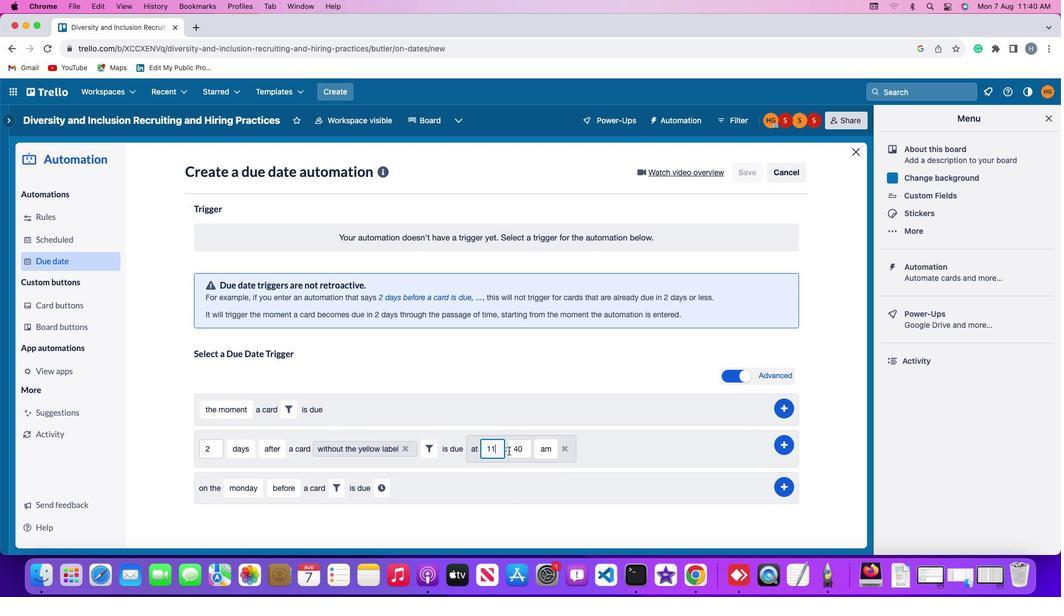 
Action: Mouse moved to (518, 441)
Screenshot: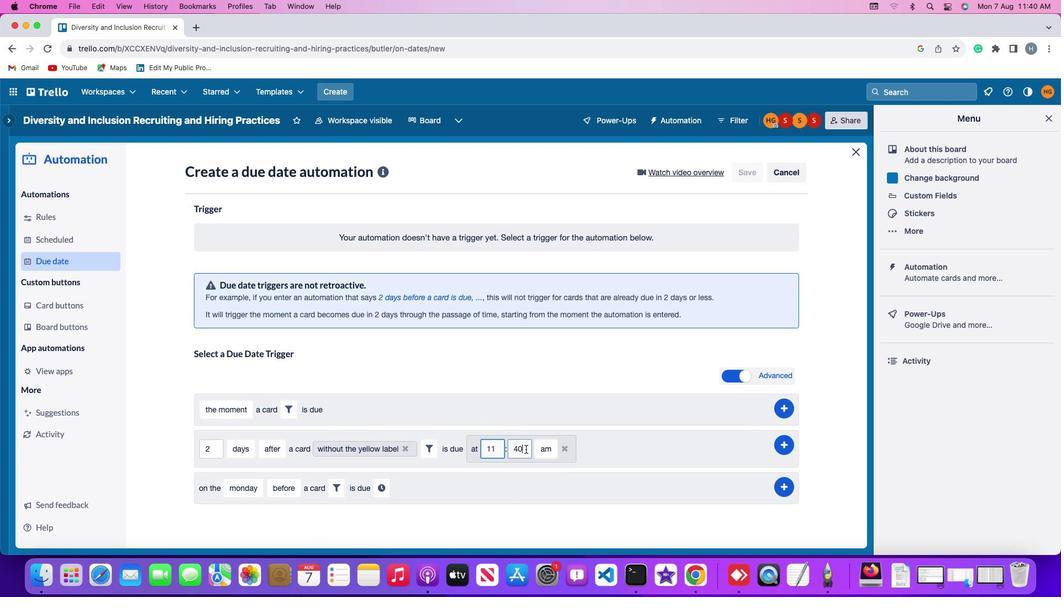 
Action: Mouse pressed left at (518, 441)
Screenshot: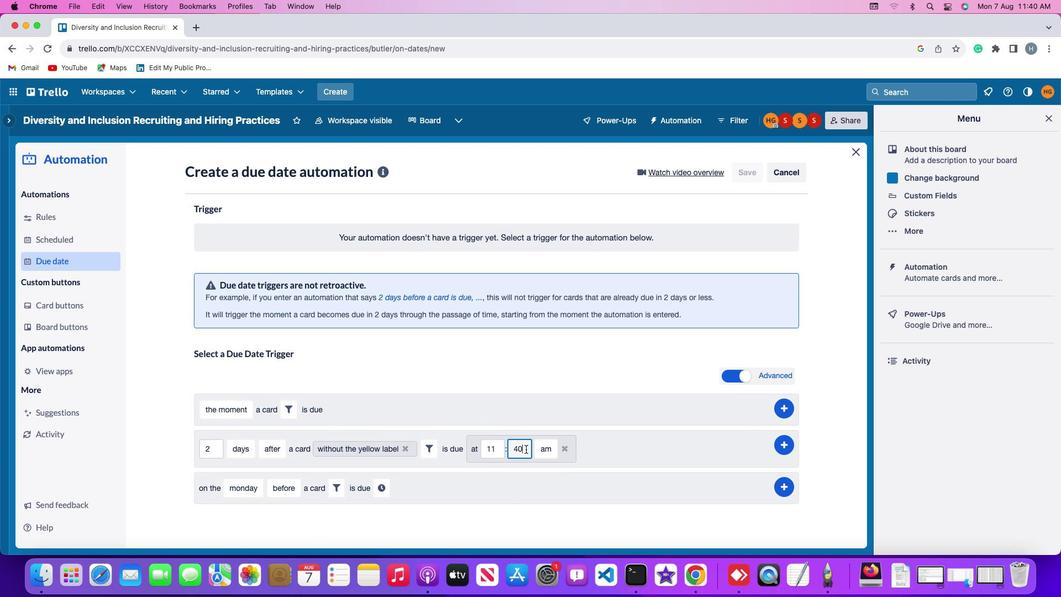 
Action: Key pressed Key.backspaceKey.backspace'0''0'
Screenshot: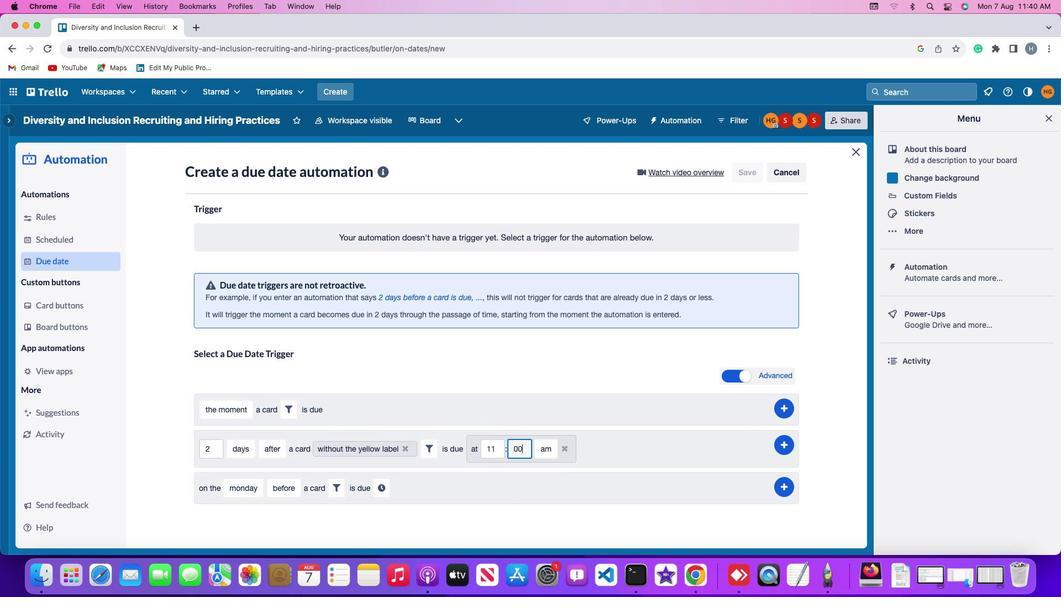 
Action: Mouse moved to (546, 444)
Screenshot: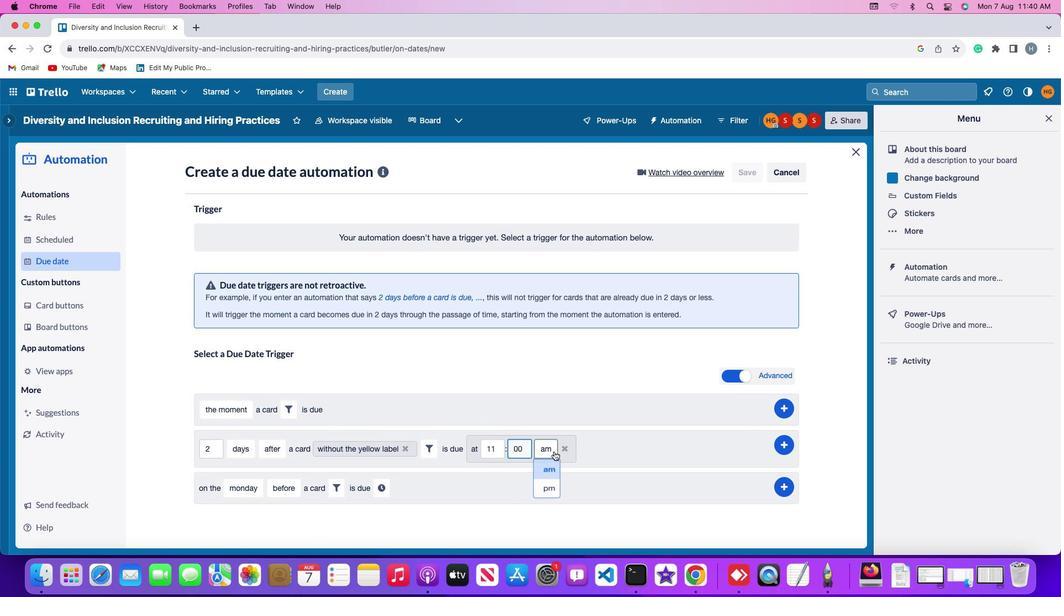 
Action: Mouse pressed left at (546, 444)
Screenshot: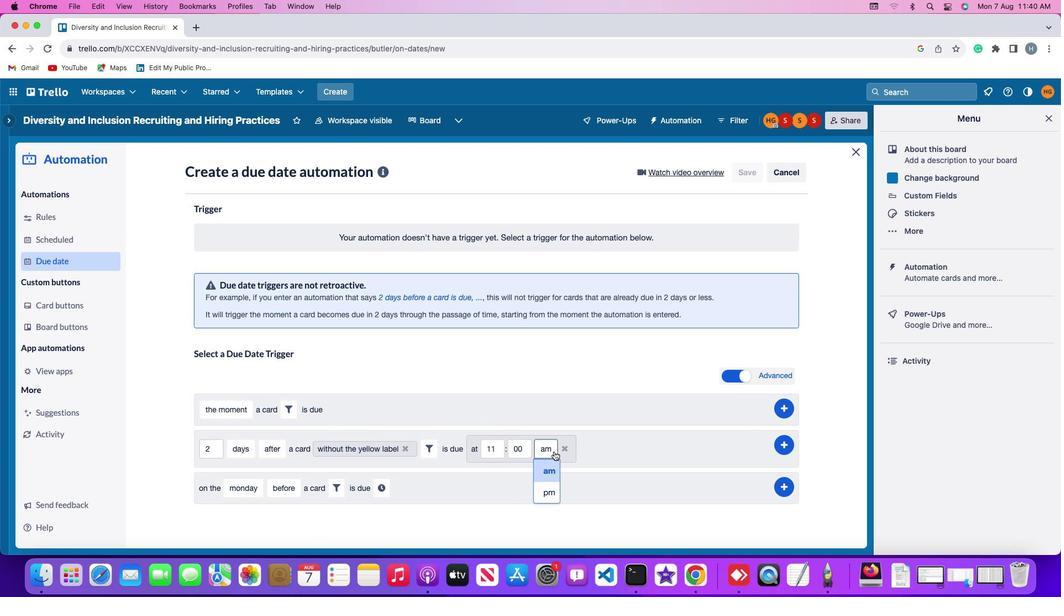 
Action: Mouse moved to (543, 466)
Screenshot: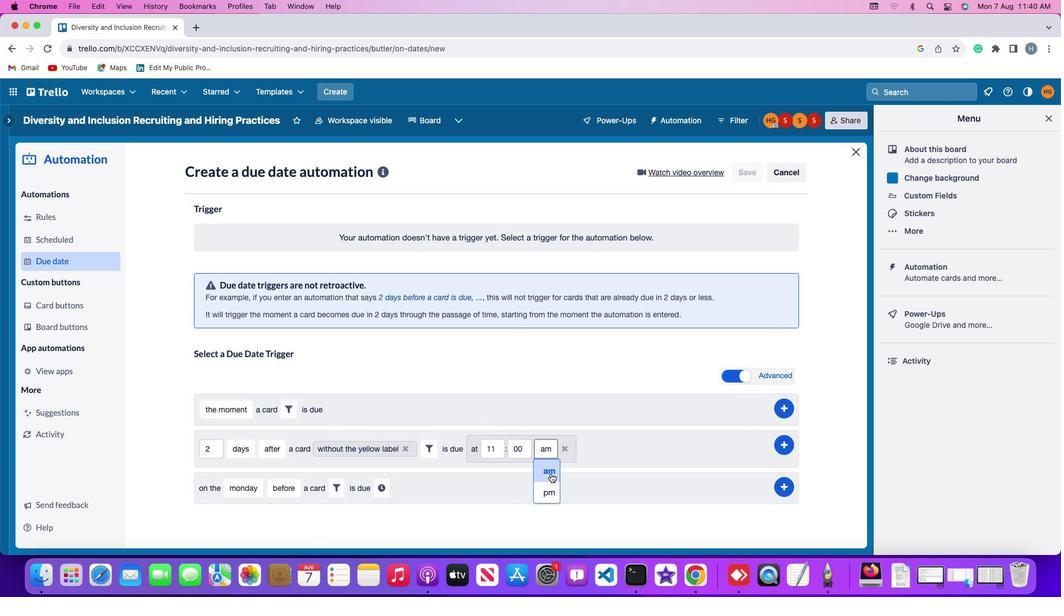 
Action: Mouse pressed left at (543, 466)
Screenshot: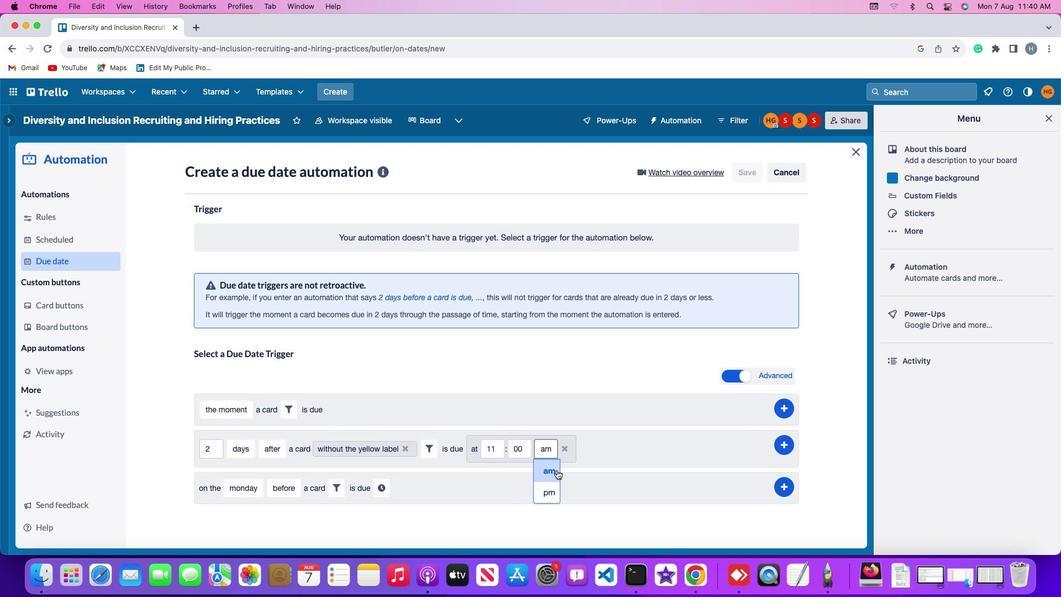 
Action: Mouse moved to (777, 433)
Screenshot: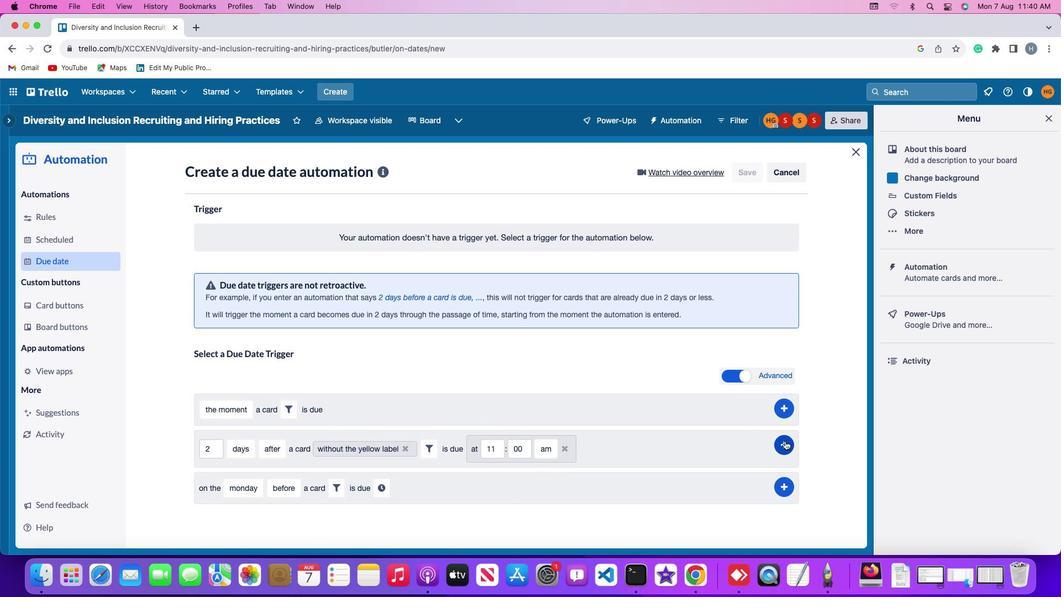 
Action: Mouse pressed left at (777, 433)
Screenshot: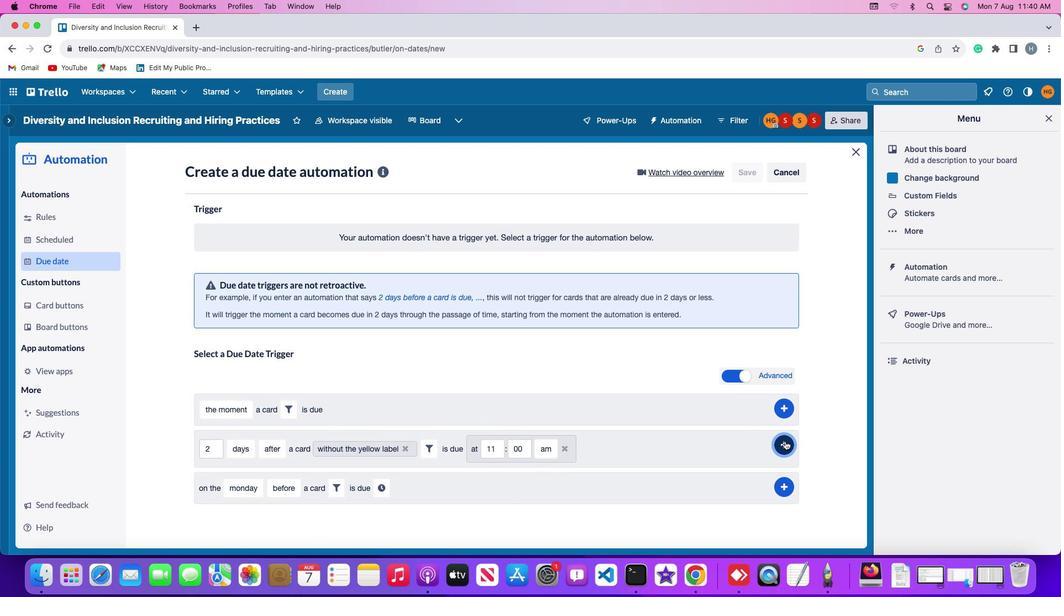 
Action: Mouse moved to (829, 330)
Screenshot: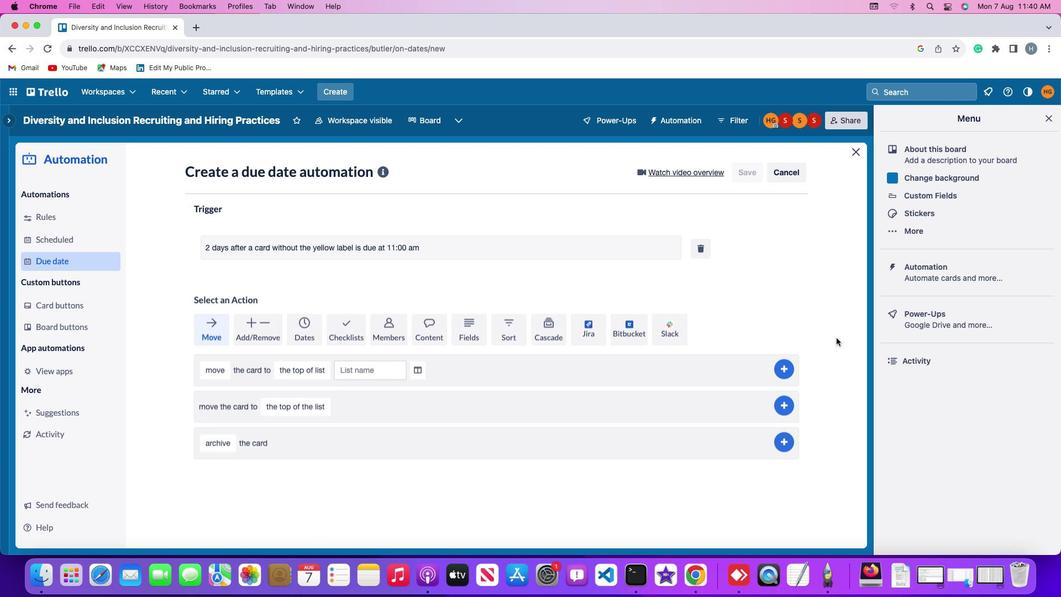 
